 Task: Search one way flight ticket for 1 adult, 5 children, 2 infants in seat and 1 infant on lap in first from Tri-cities: Tri-cities Airport to Greensboro: Piedmont Triad International Airport on 5-1-2023. Choice of flights is Emirates. Number of bags: 1 checked bag. Price is upto 97000. Outbound departure time preference is 0:00.
Action: Mouse moved to (189, 278)
Screenshot: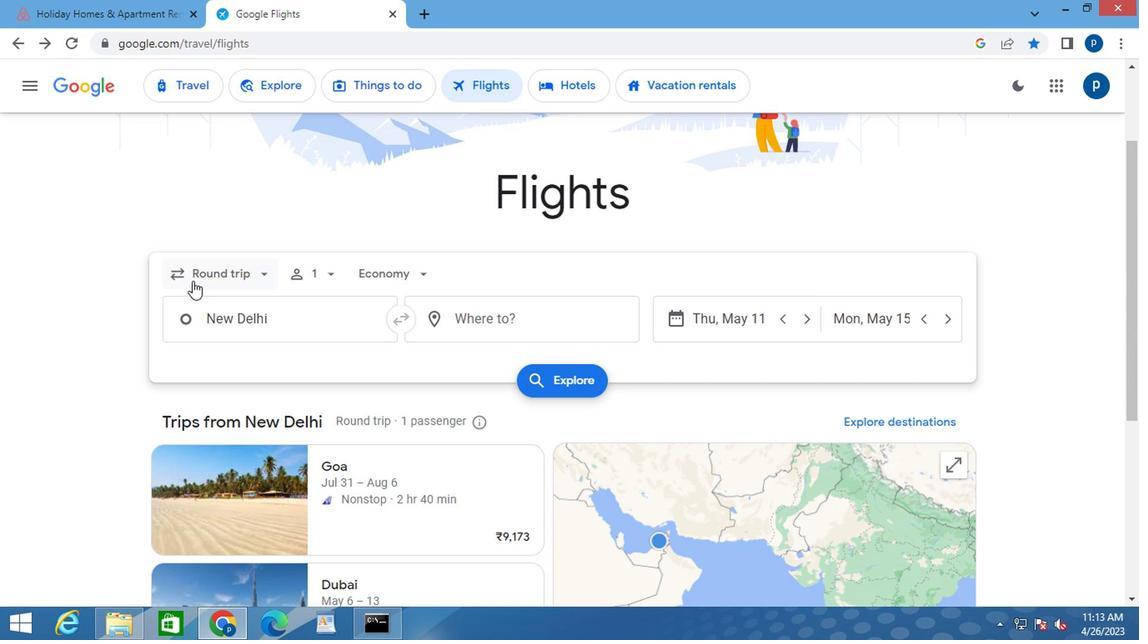 
Action: Mouse pressed left at (189, 278)
Screenshot: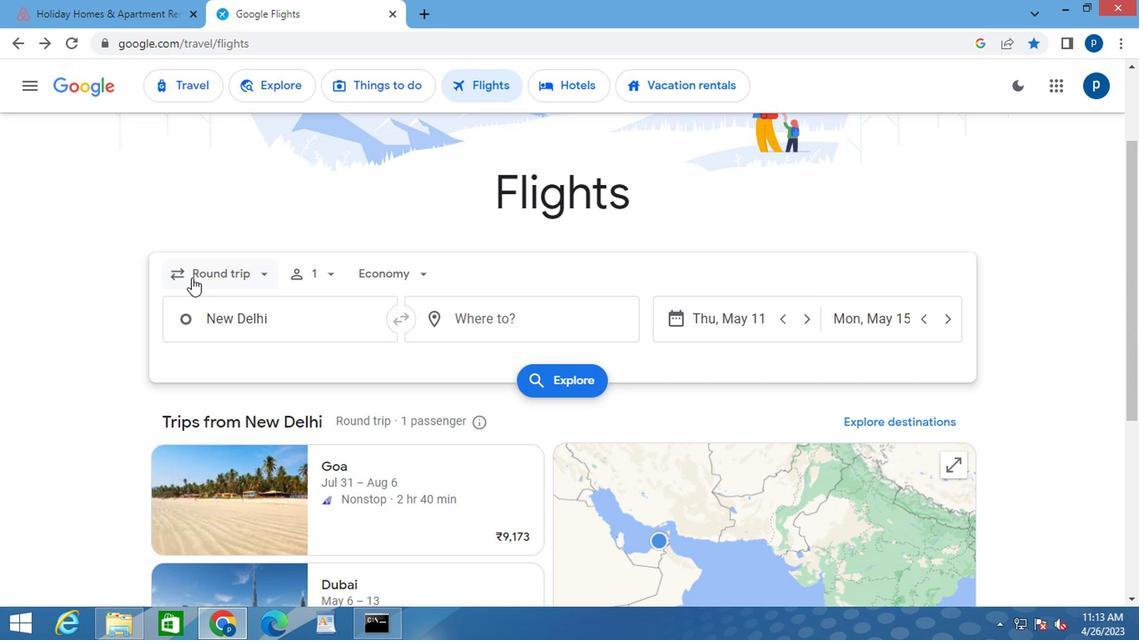 
Action: Mouse moved to (236, 345)
Screenshot: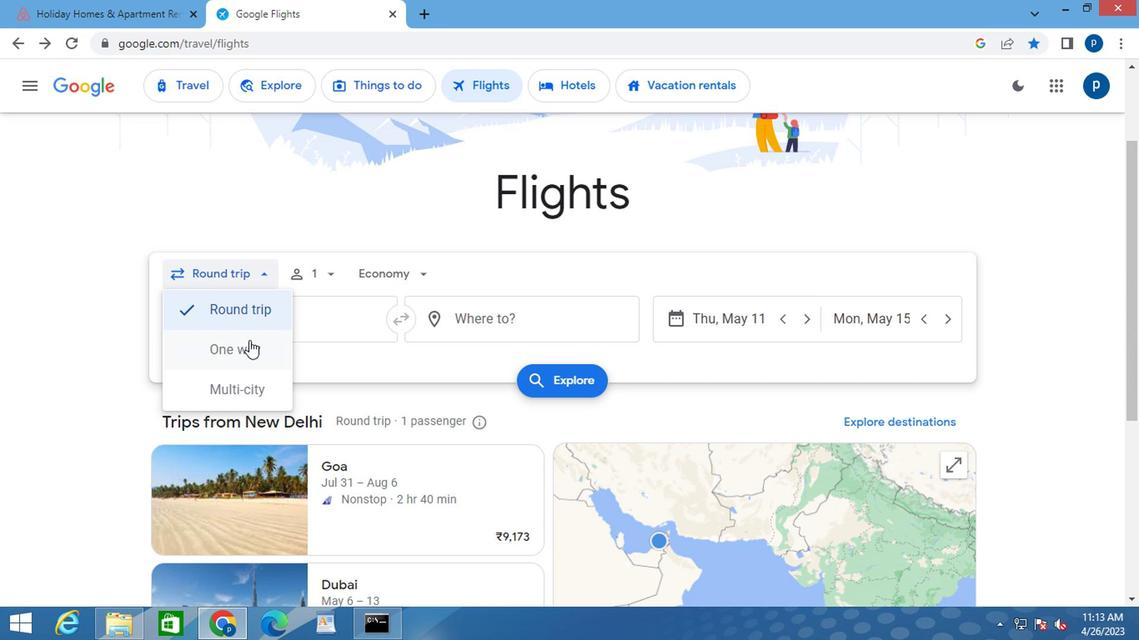 
Action: Mouse pressed left at (236, 345)
Screenshot: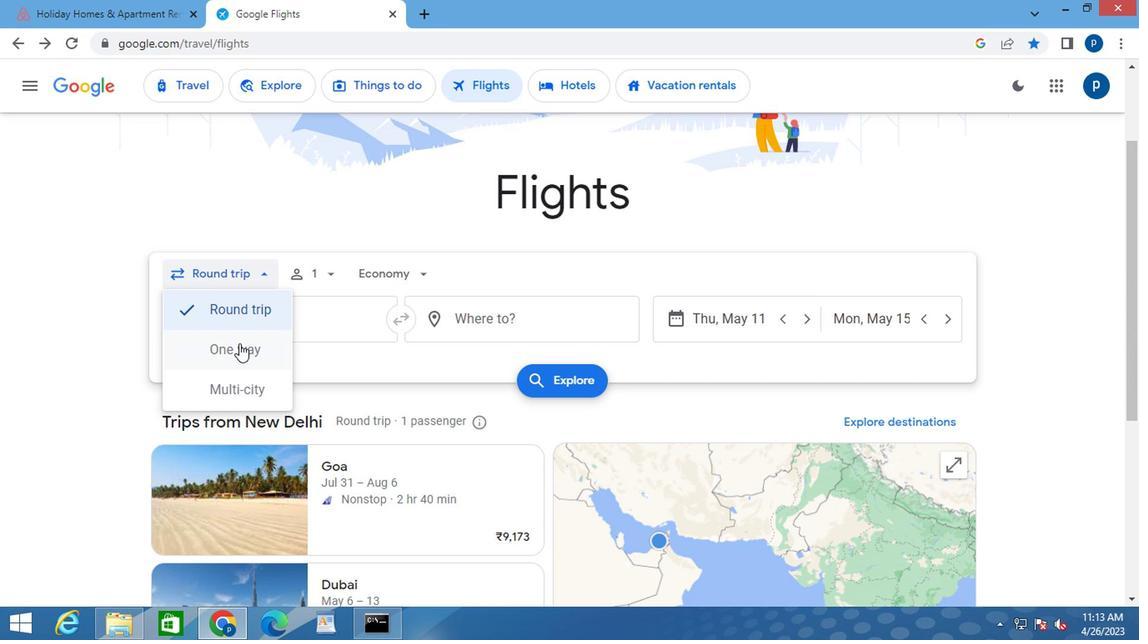 
Action: Mouse moved to (318, 274)
Screenshot: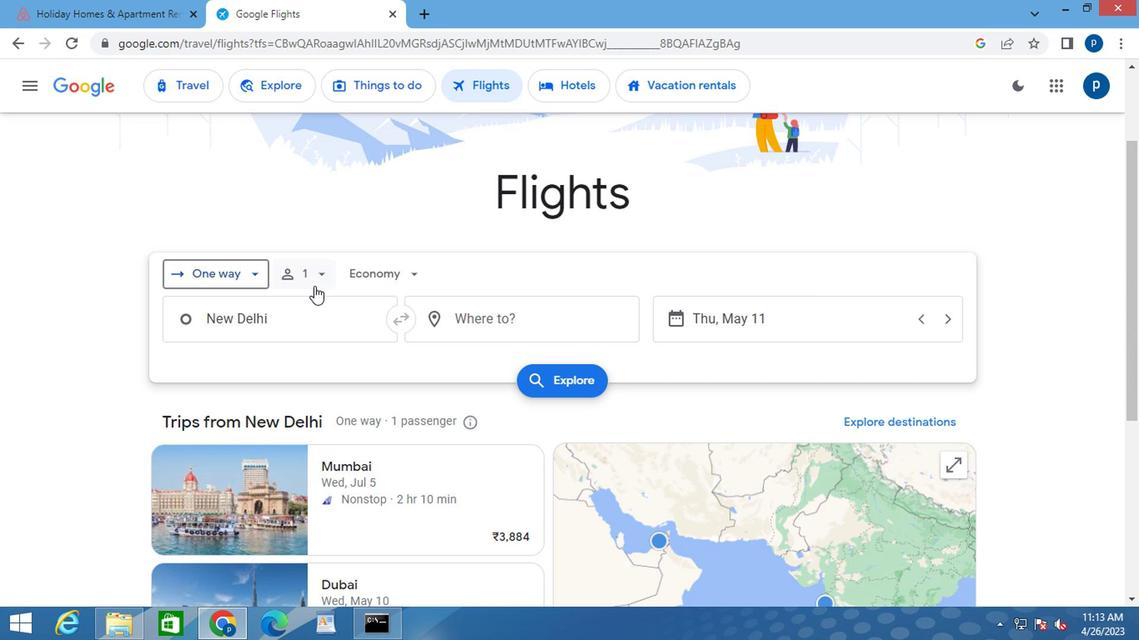 
Action: Mouse pressed left at (318, 274)
Screenshot: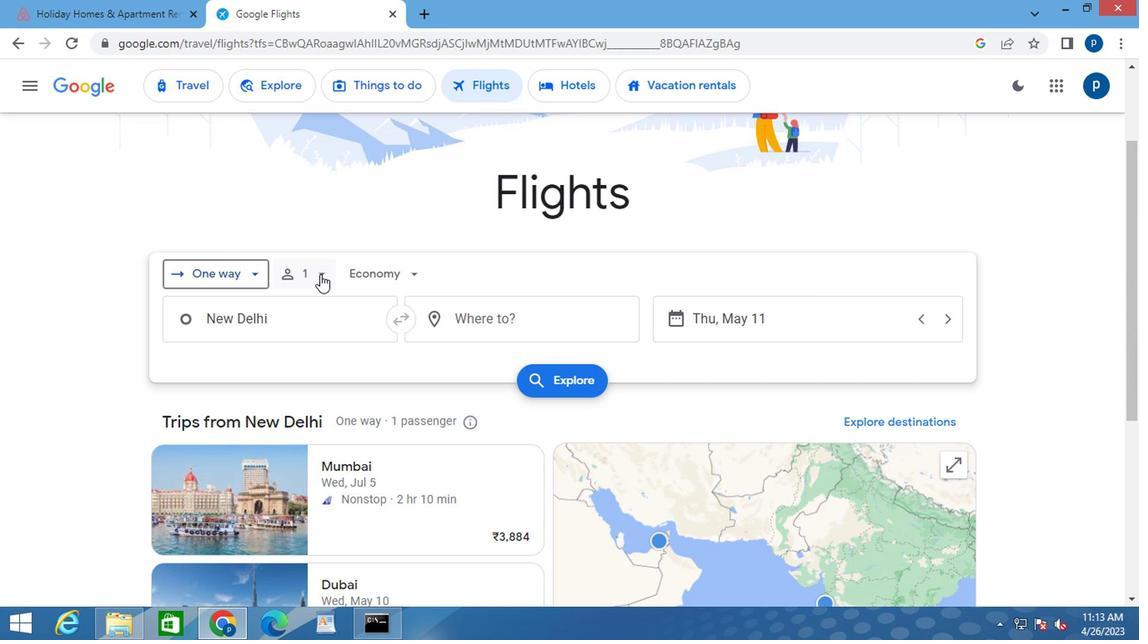 
Action: Mouse moved to (445, 356)
Screenshot: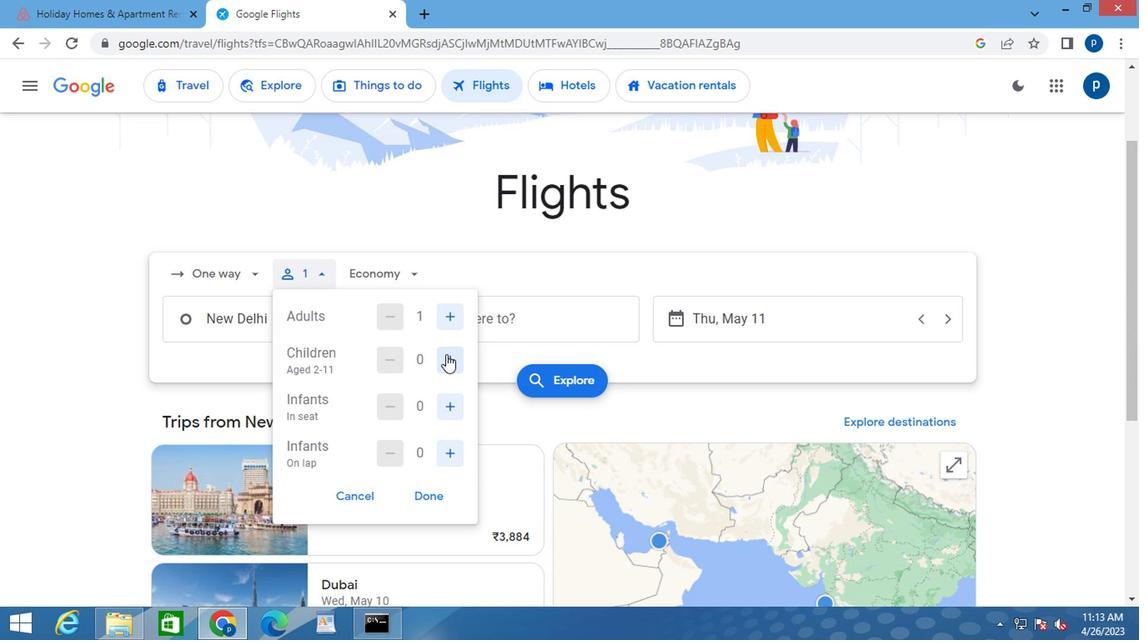 
Action: Mouse pressed left at (445, 356)
Screenshot: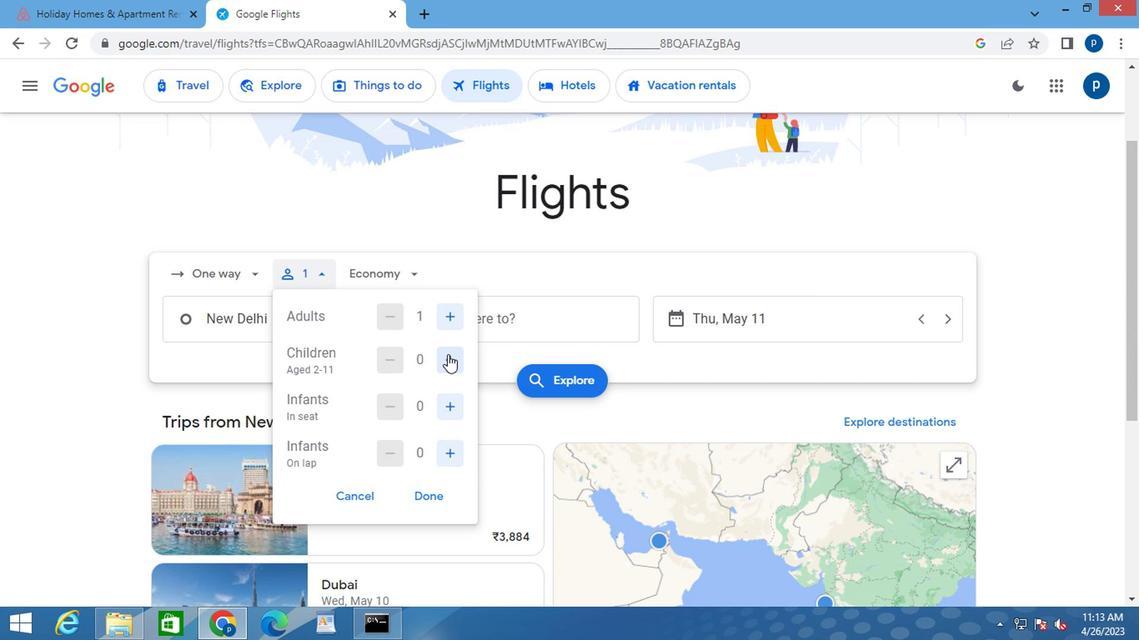 
Action: Mouse pressed left at (445, 356)
Screenshot: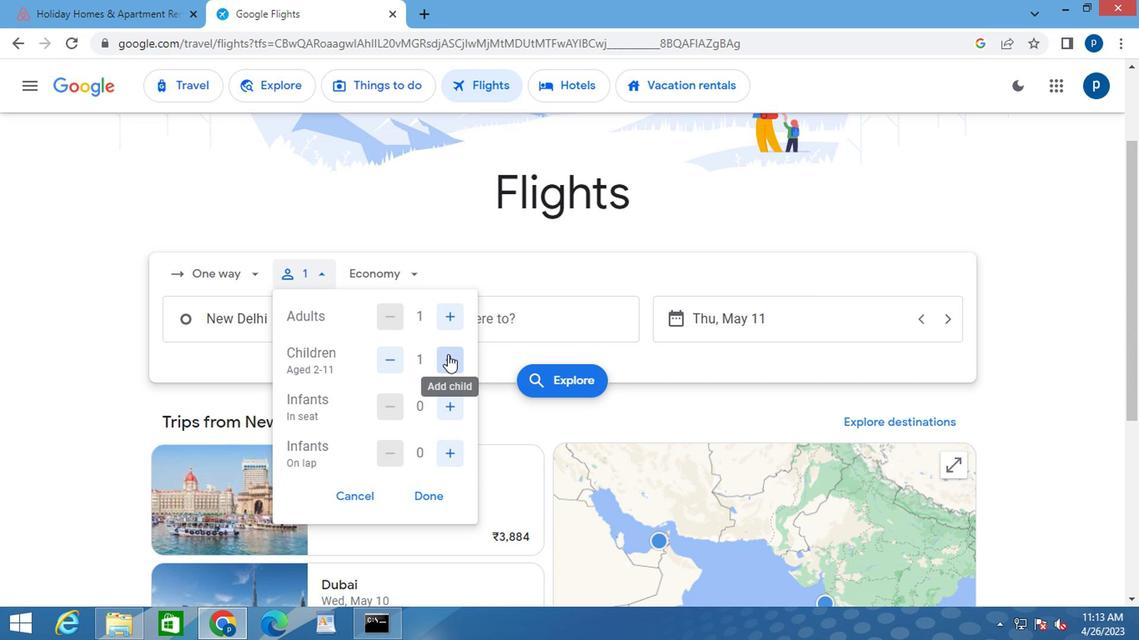 
Action: Mouse pressed left at (445, 356)
Screenshot: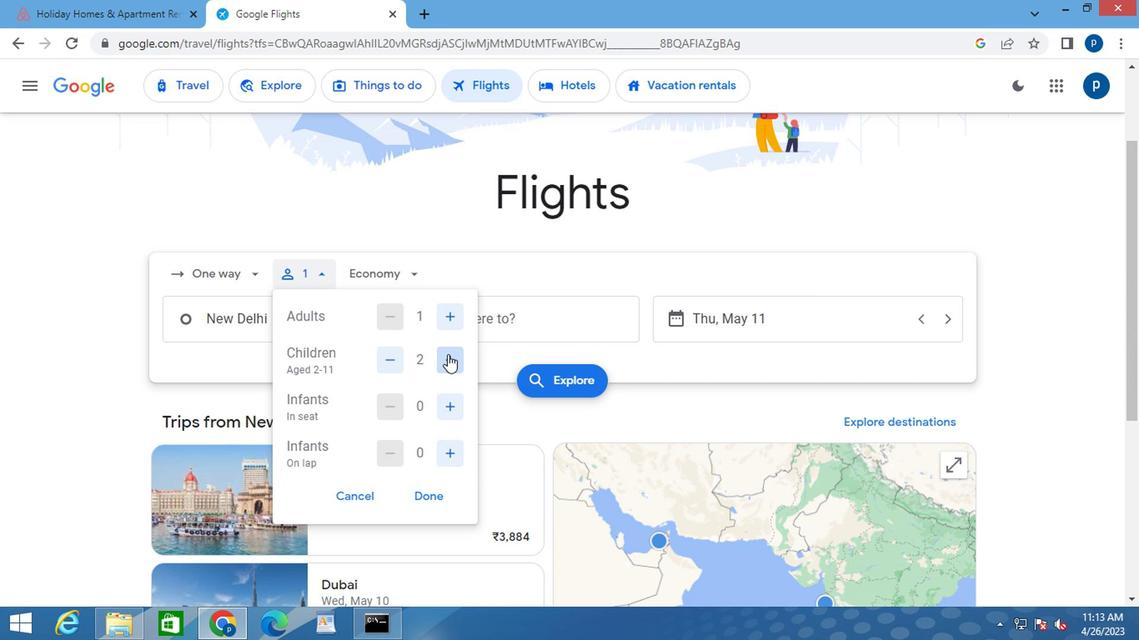 
Action: Mouse pressed left at (445, 356)
Screenshot: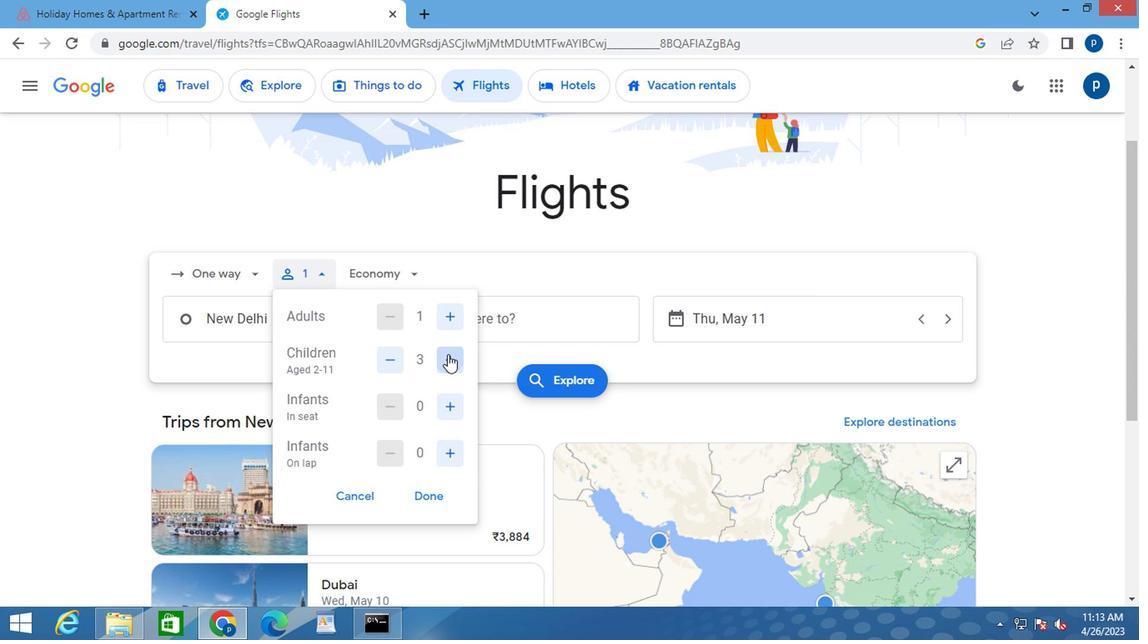 
Action: Mouse pressed left at (445, 356)
Screenshot: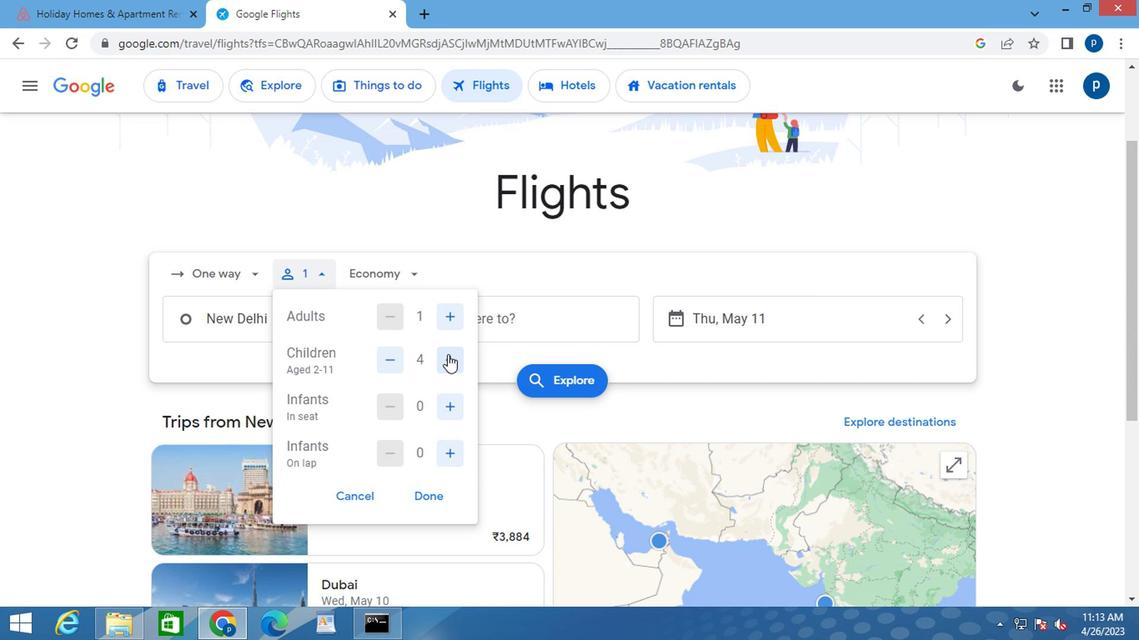 
Action: Mouse moved to (446, 402)
Screenshot: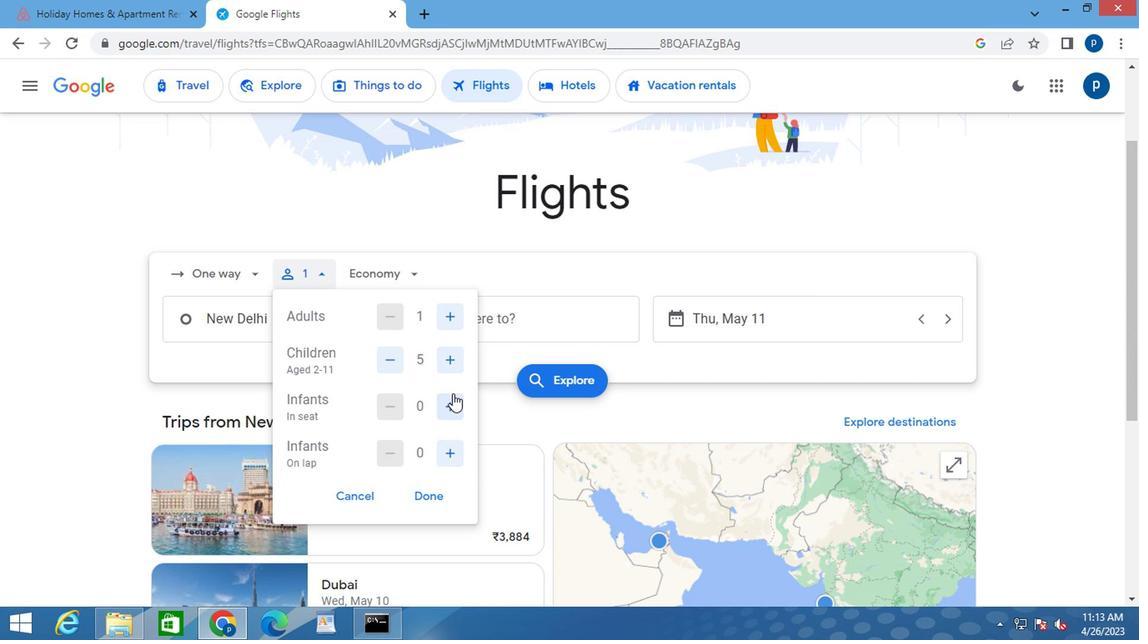 
Action: Mouse pressed left at (446, 402)
Screenshot: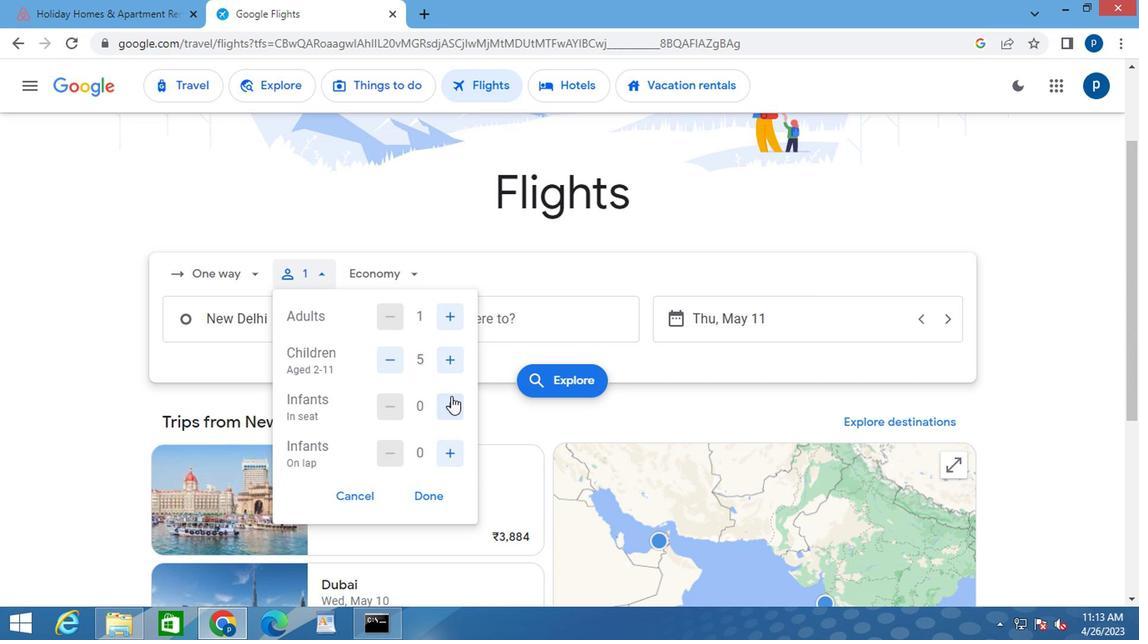 
Action: Mouse pressed left at (446, 402)
Screenshot: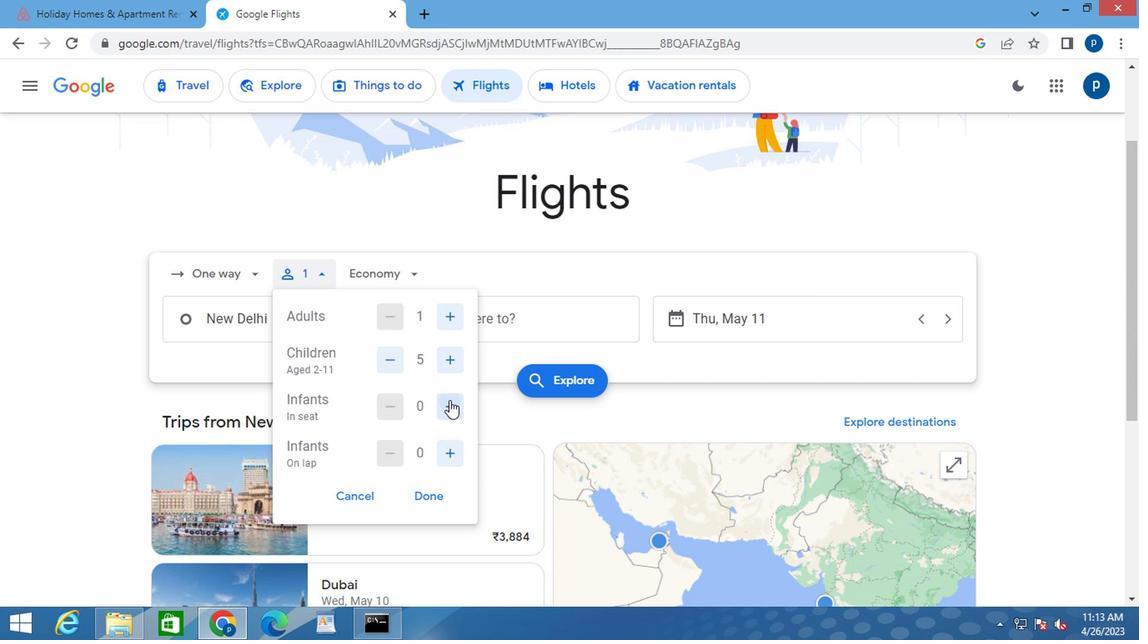 
Action: Mouse moved to (439, 456)
Screenshot: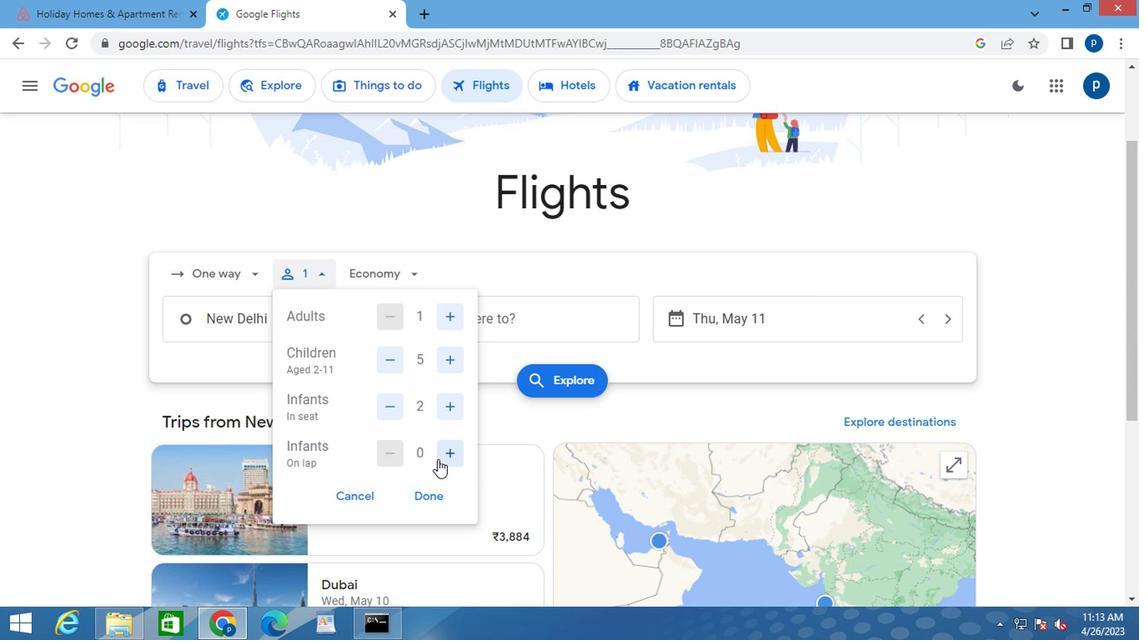 
Action: Mouse pressed left at (439, 456)
Screenshot: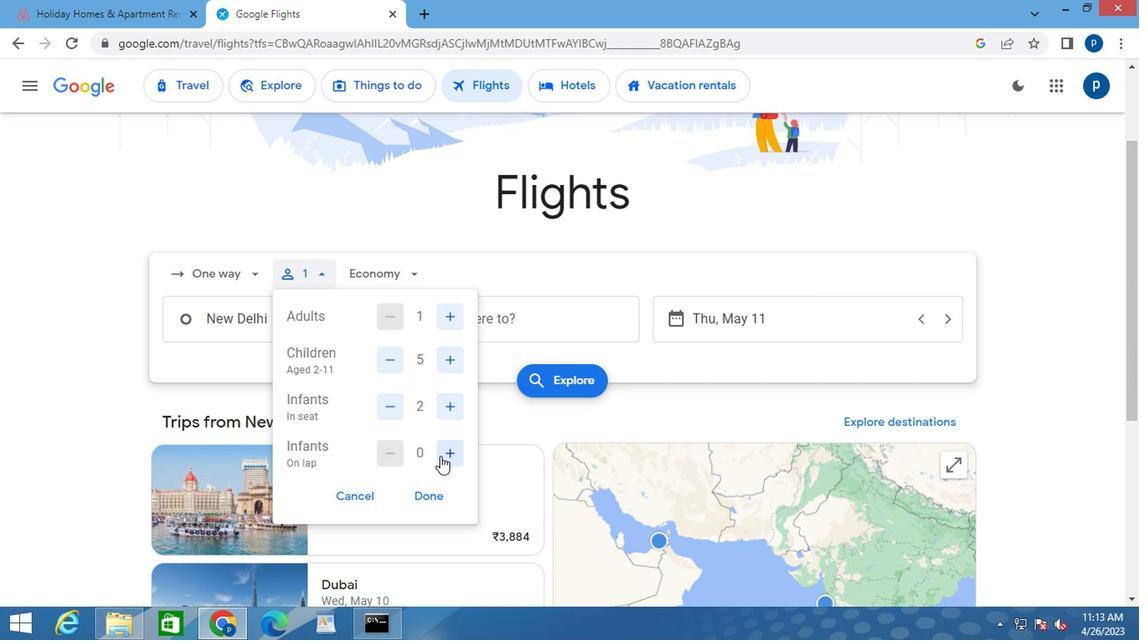 
Action: Mouse moved to (394, 400)
Screenshot: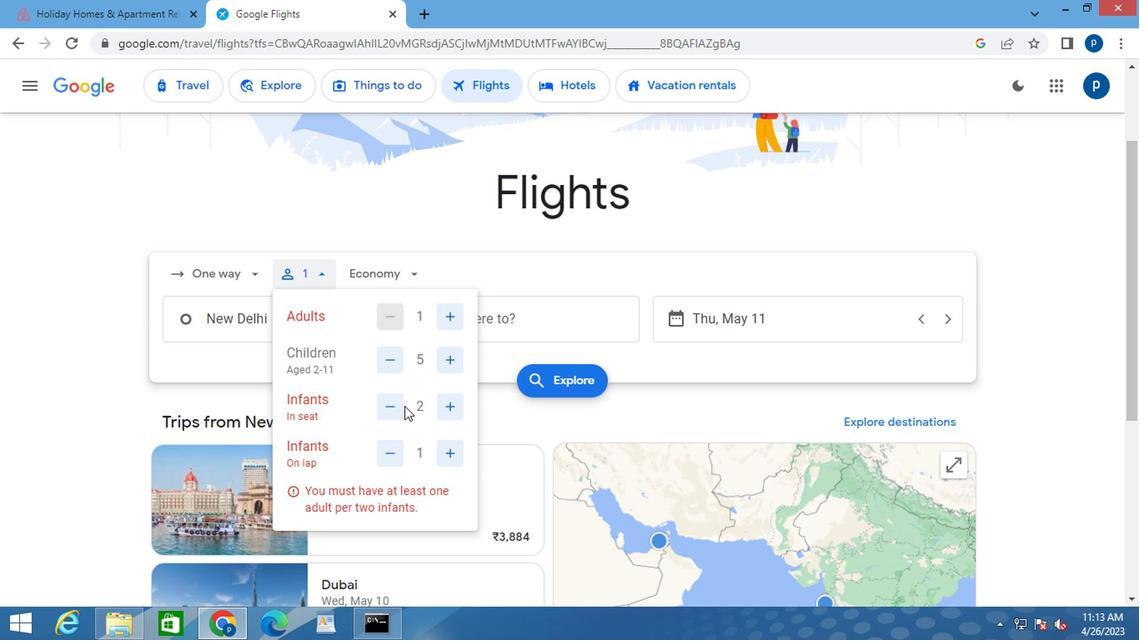 
Action: Mouse pressed left at (394, 400)
Screenshot: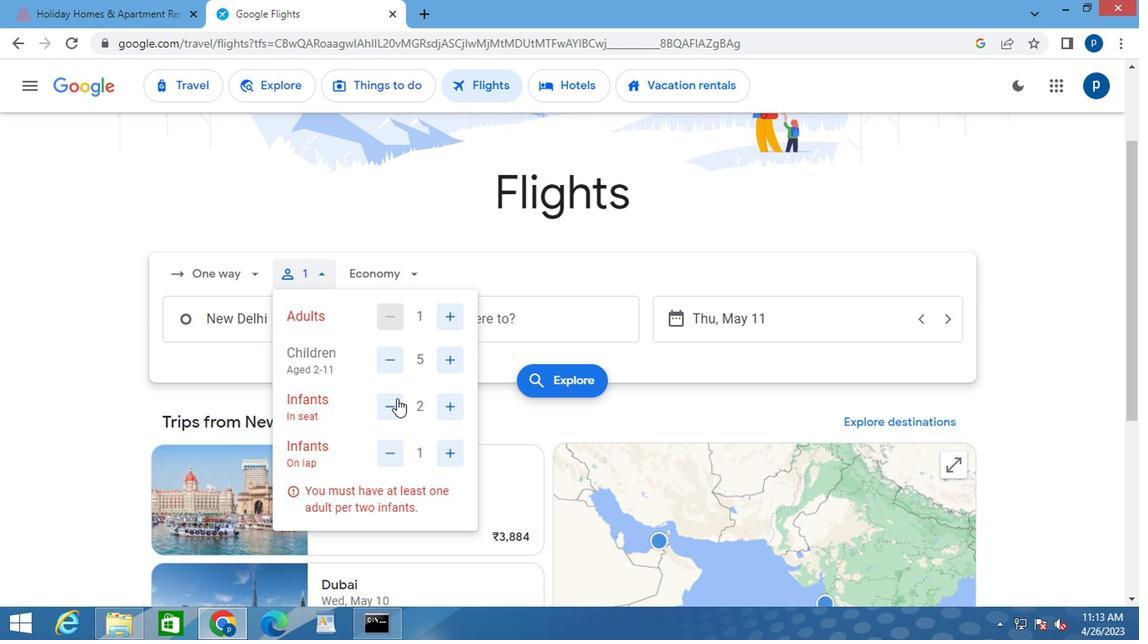
Action: Mouse moved to (423, 490)
Screenshot: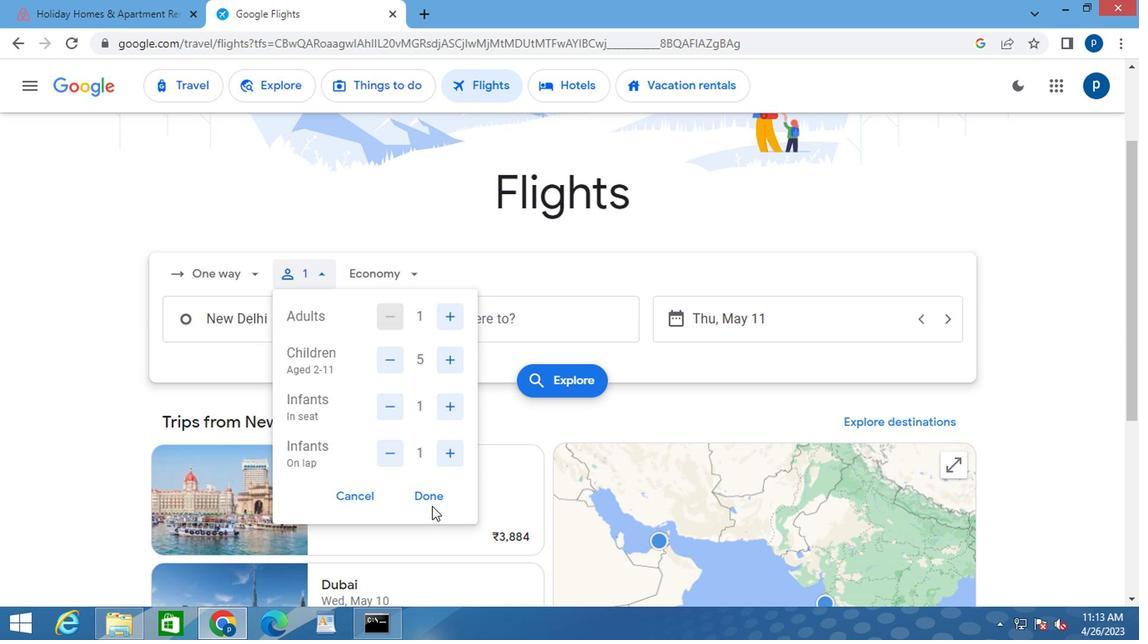 
Action: Mouse pressed left at (423, 490)
Screenshot: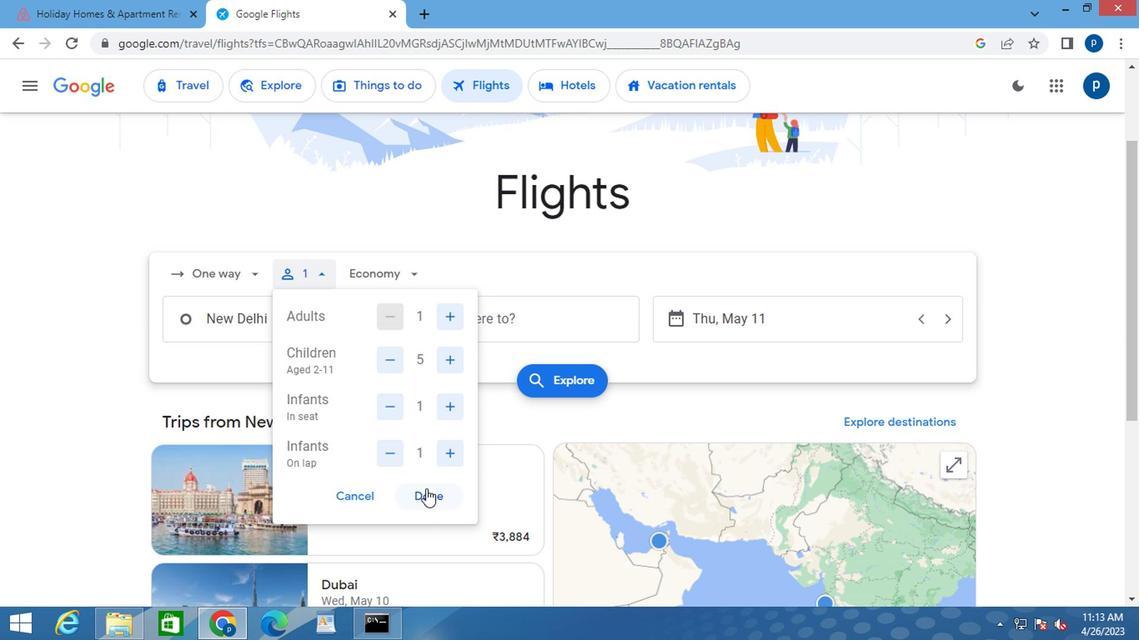 
Action: Mouse moved to (386, 278)
Screenshot: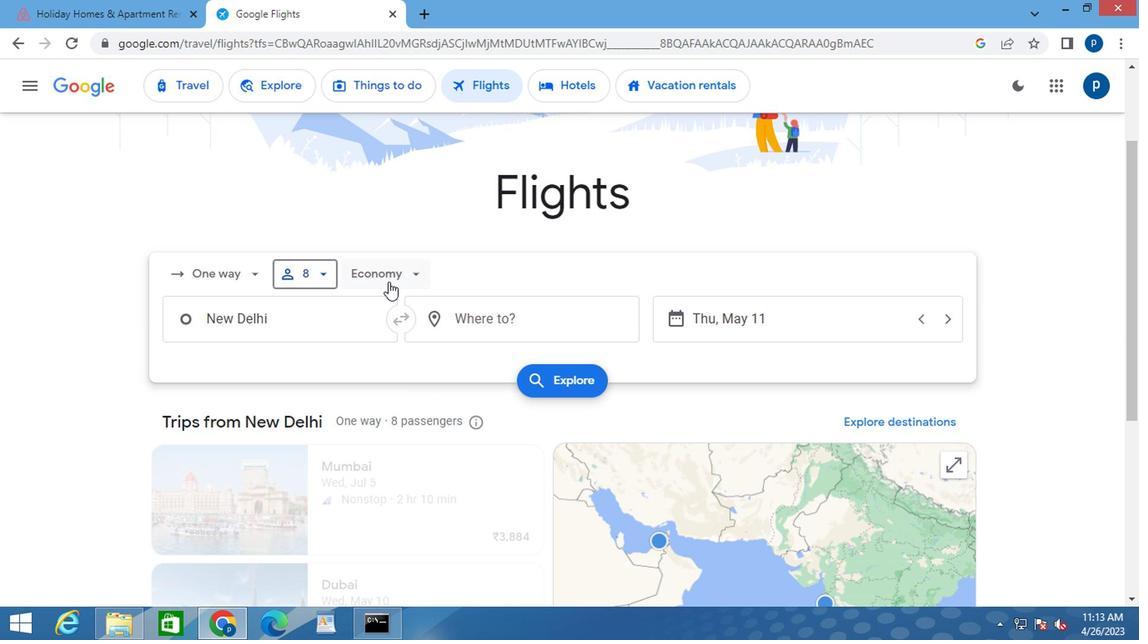 
Action: Mouse pressed left at (386, 278)
Screenshot: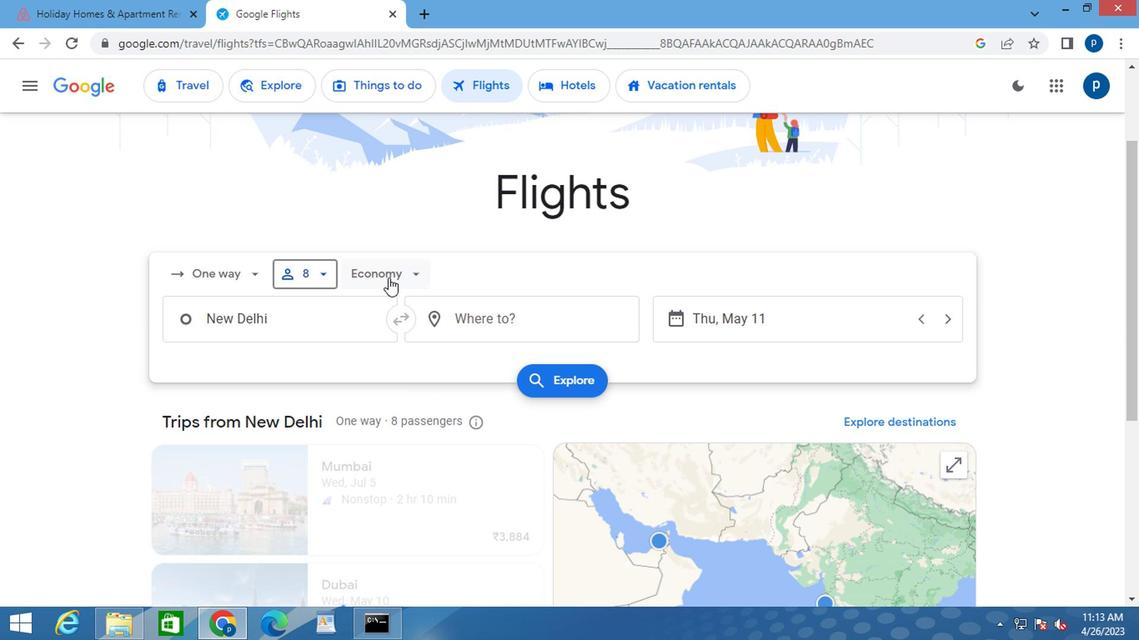 
Action: Mouse moved to (398, 424)
Screenshot: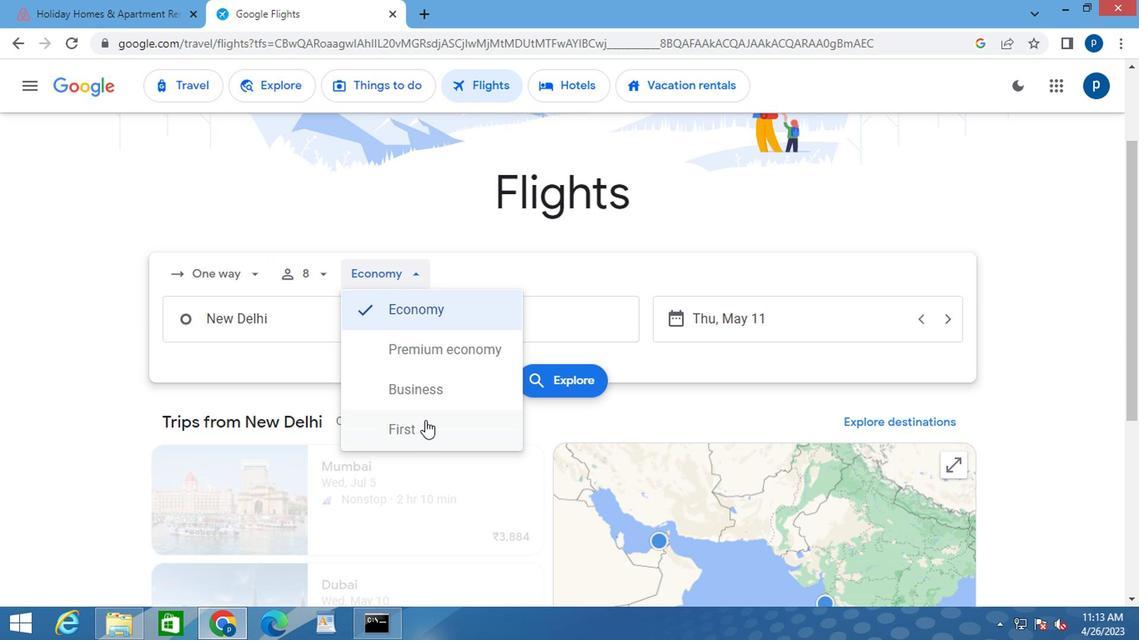 
Action: Mouse pressed left at (398, 424)
Screenshot: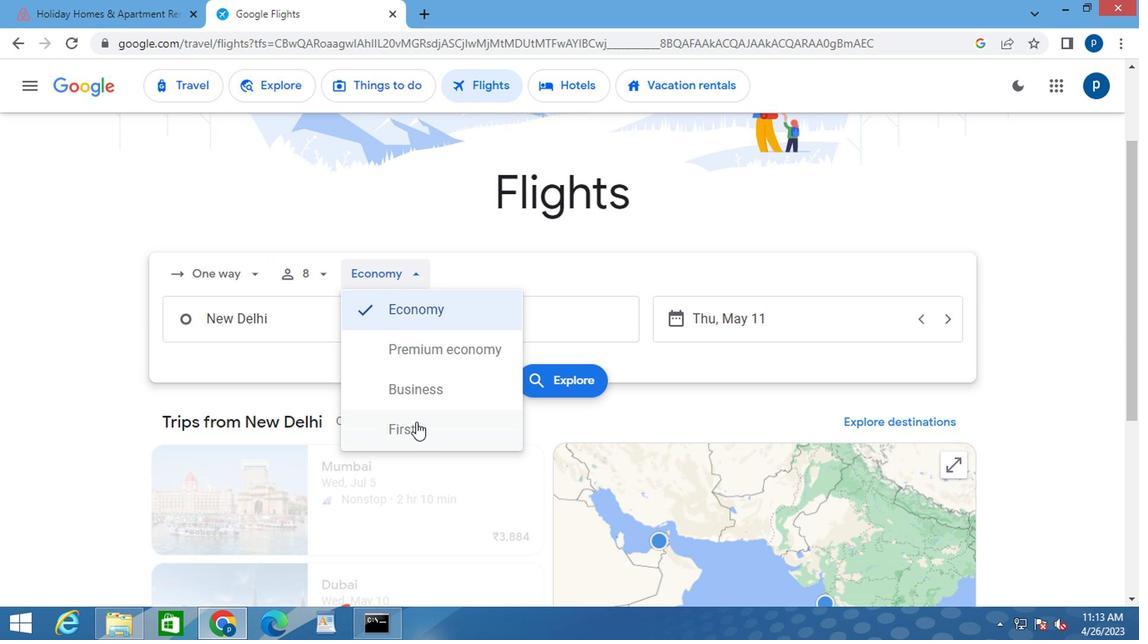 
Action: Mouse moved to (300, 312)
Screenshot: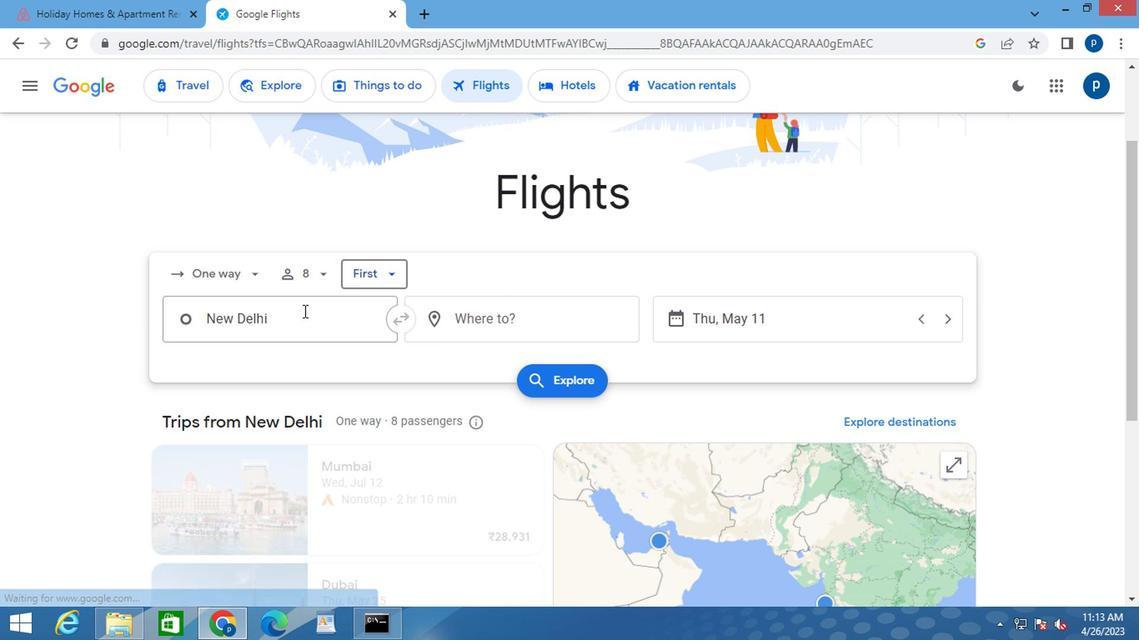 
Action: Mouse pressed left at (300, 312)
Screenshot: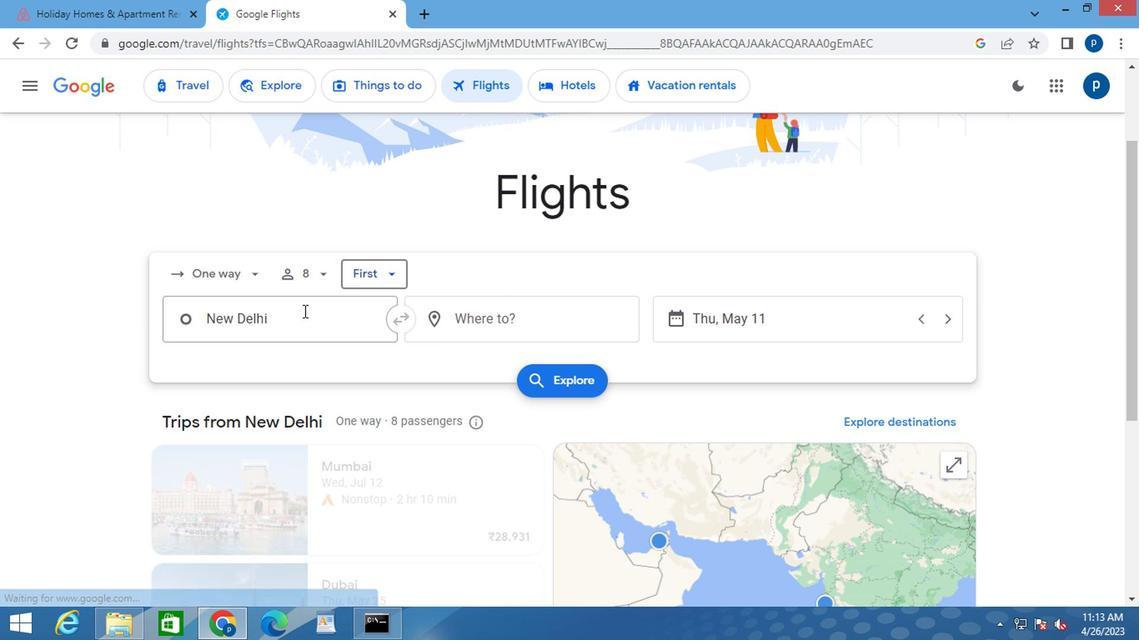 
Action: Mouse pressed left at (300, 312)
Screenshot: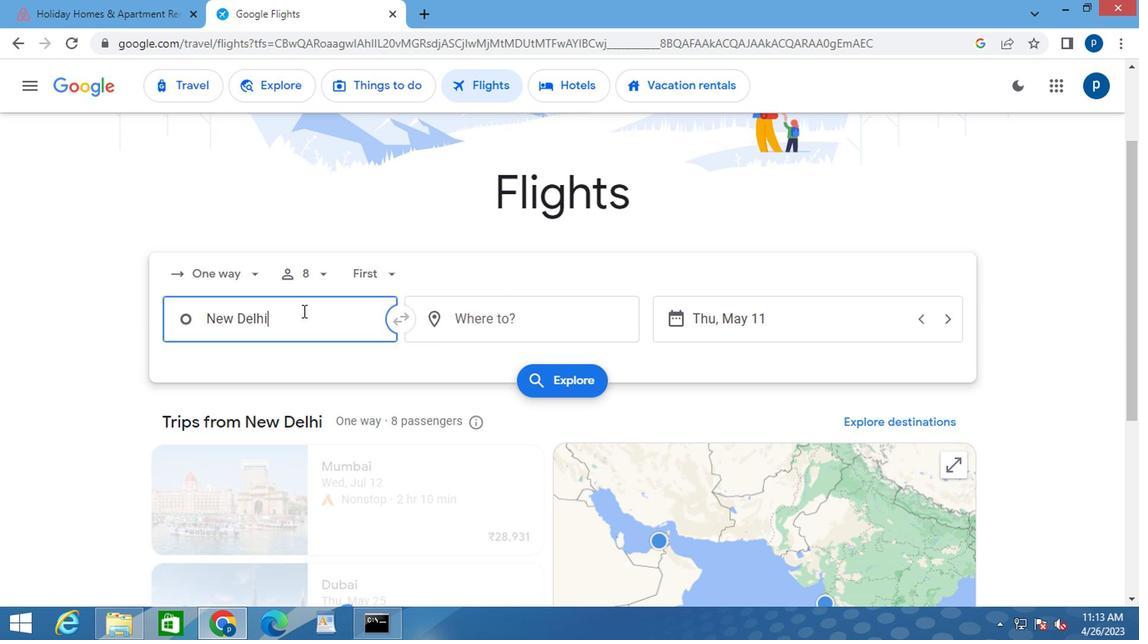 
Action: Key pressed t<Key.caps_lock>ri
Screenshot: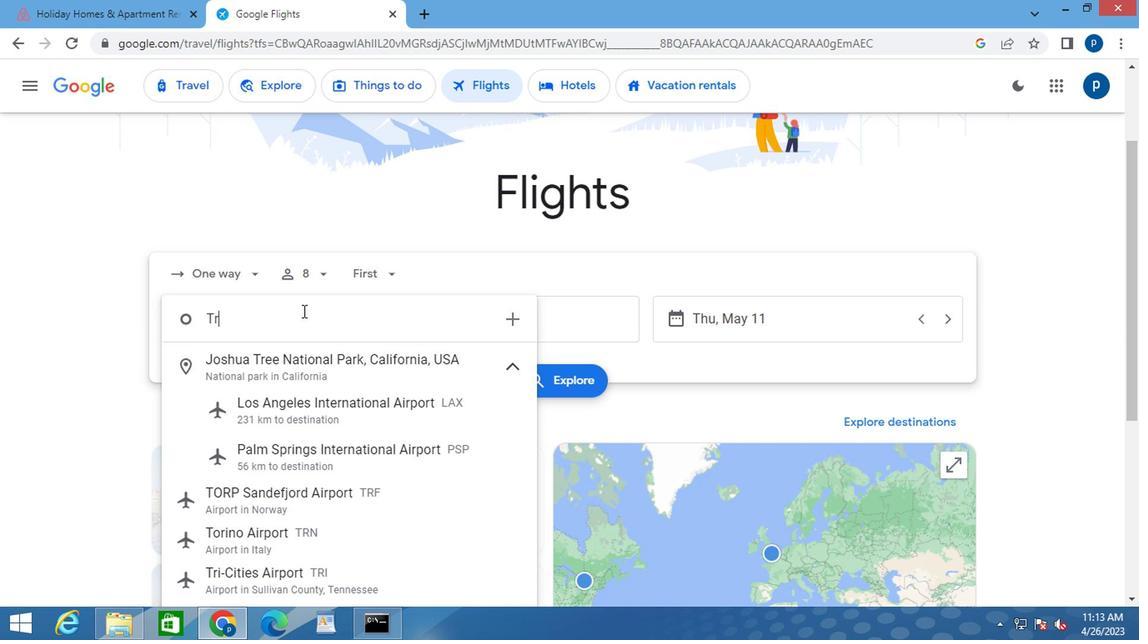 
Action: Mouse moved to (252, 372)
Screenshot: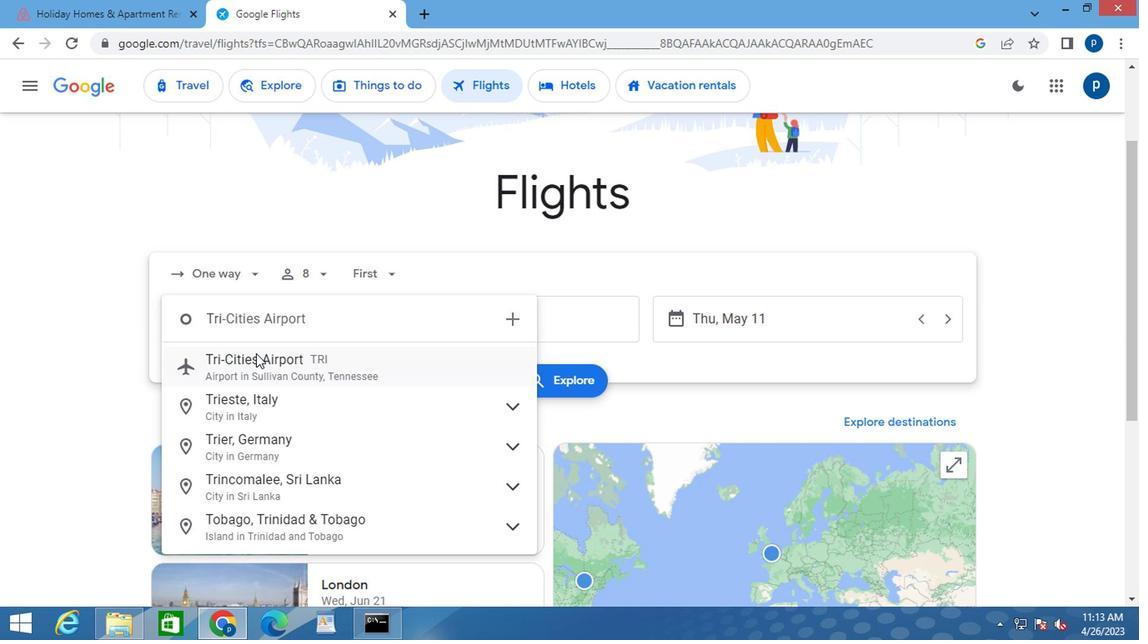 
Action: Mouse pressed left at (252, 372)
Screenshot: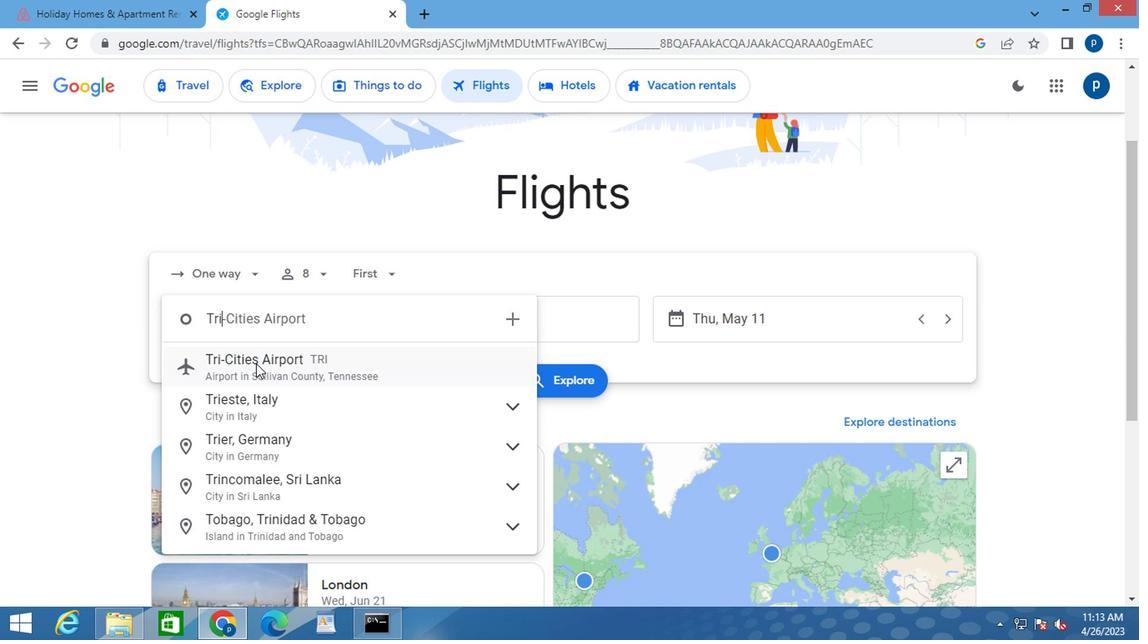 
Action: Mouse moved to (483, 319)
Screenshot: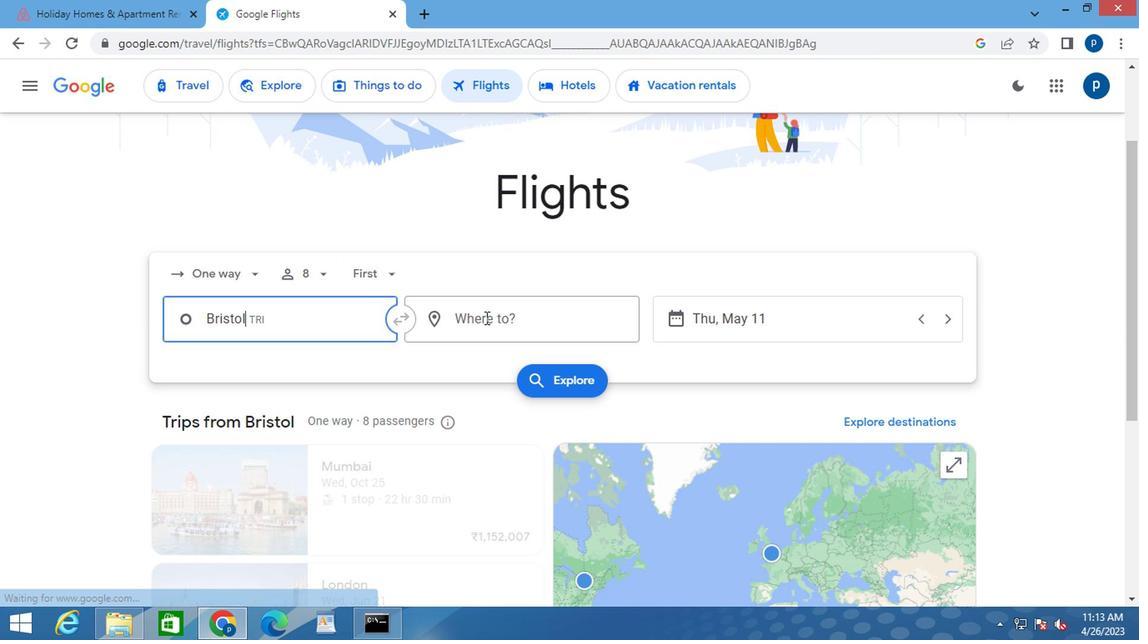 
Action: Mouse pressed left at (483, 319)
Screenshot: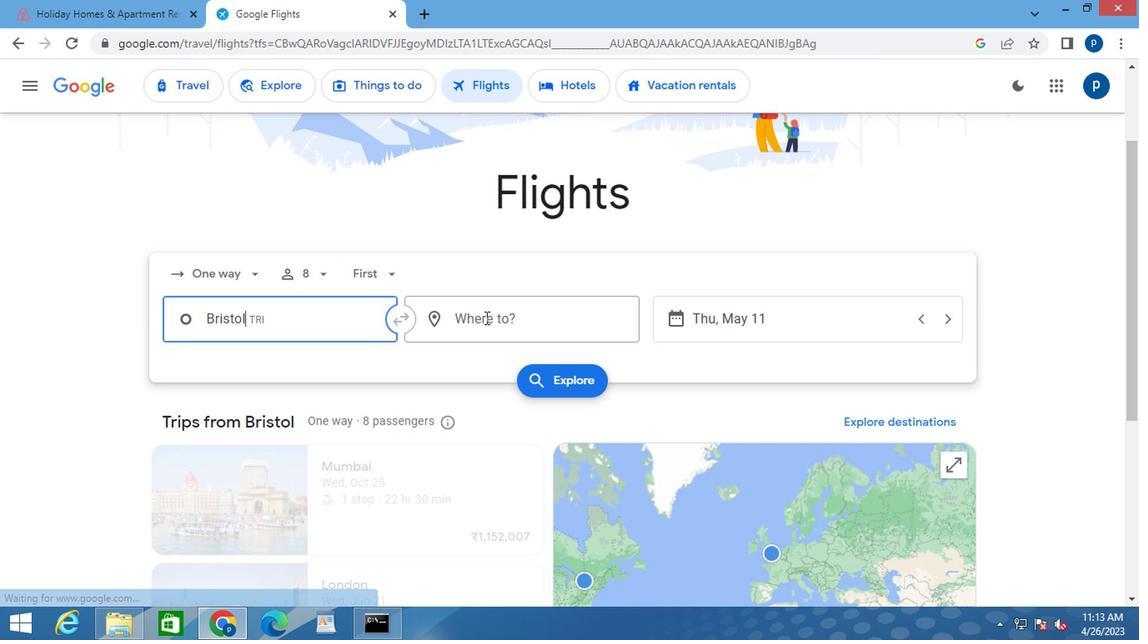 
Action: Key pressed <Key.caps_lock>p<Key.caps_lock>ied
Screenshot: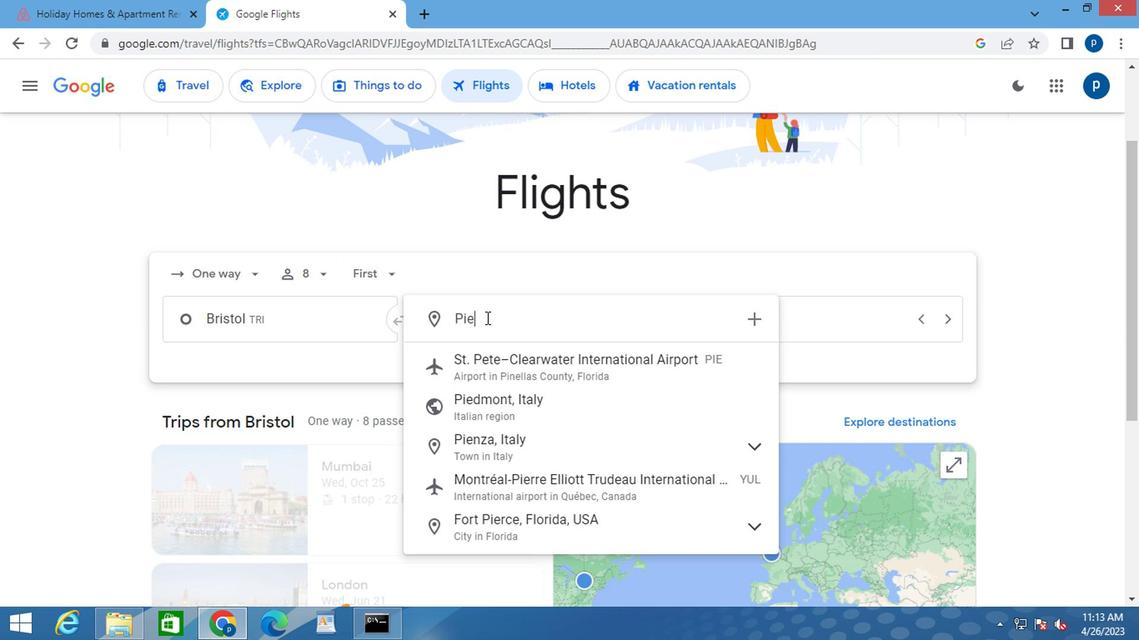 
Action: Mouse moved to (503, 480)
Screenshot: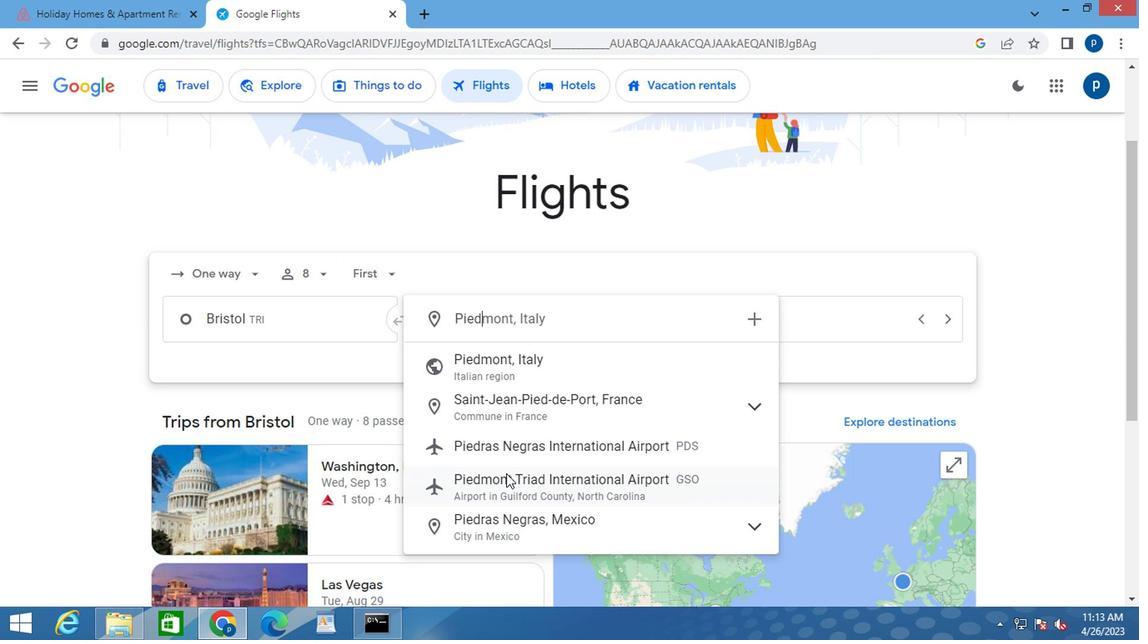 
Action: Mouse pressed left at (503, 480)
Screenshot: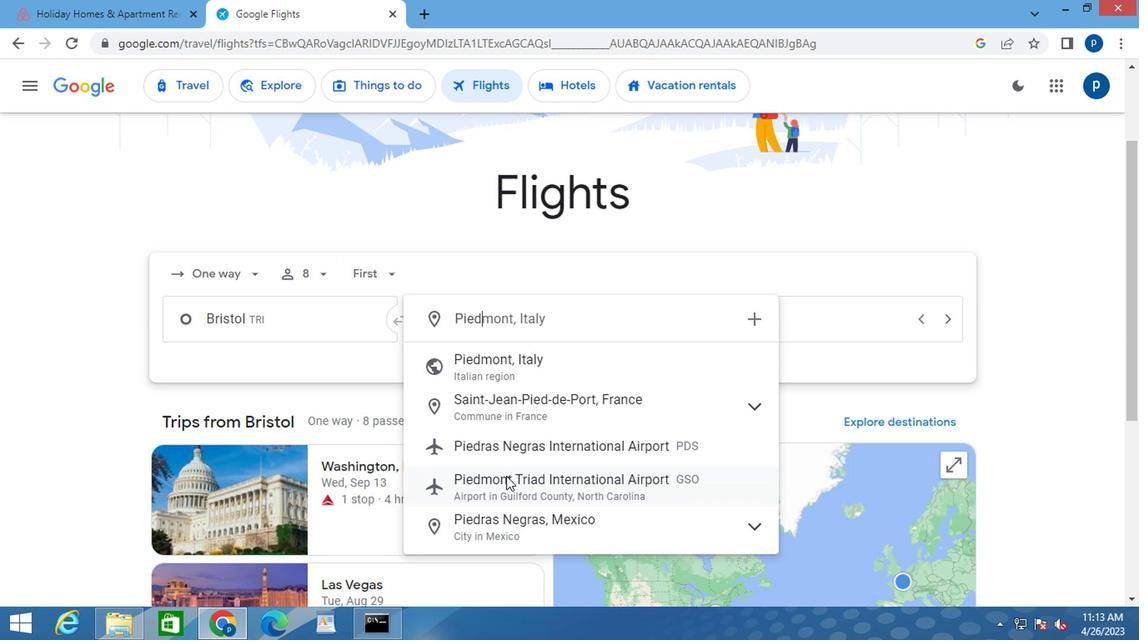 
Action: Mouse moved to (671, 321)
Screenshot: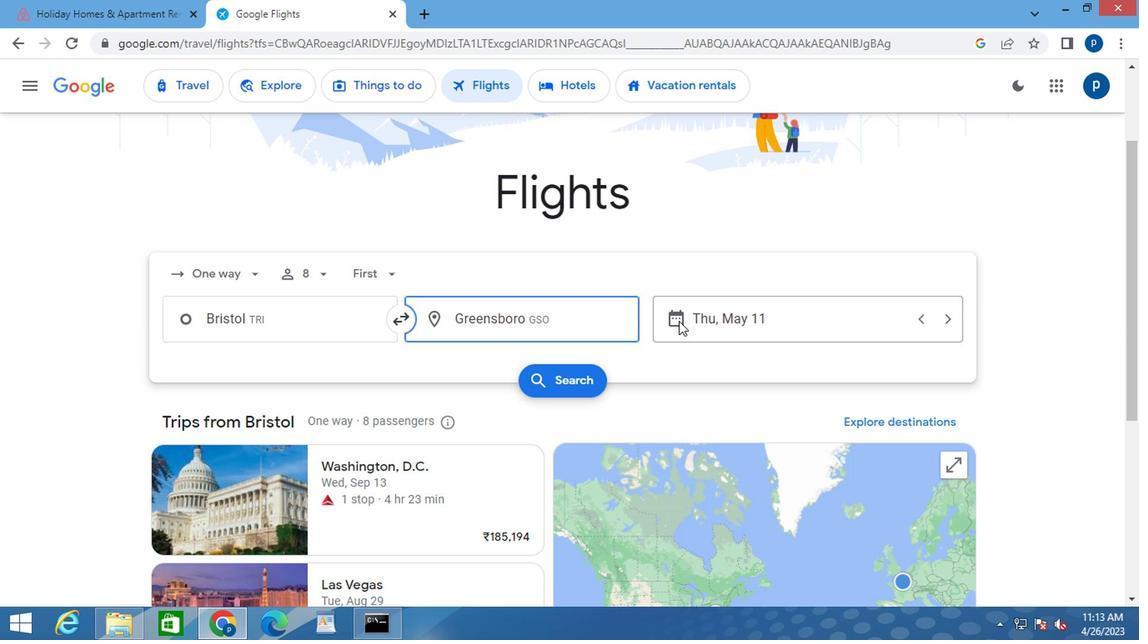 
Action: Mouse pressed left at (671, 321)
Screenshot: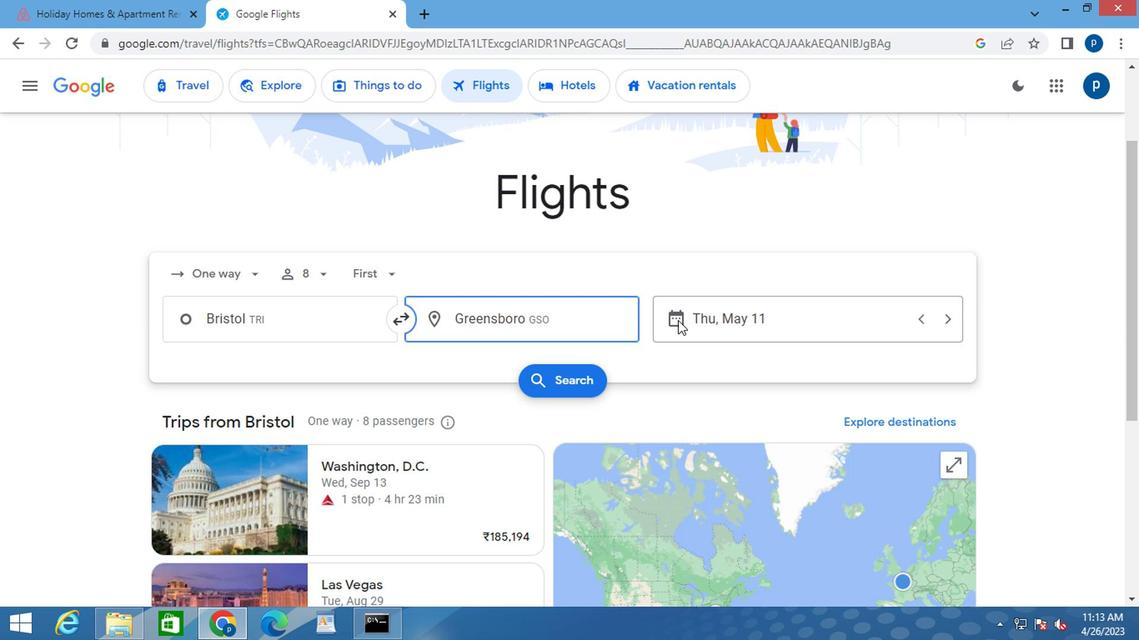 
Action: Mouse moved to (723, 309)
Screenshot: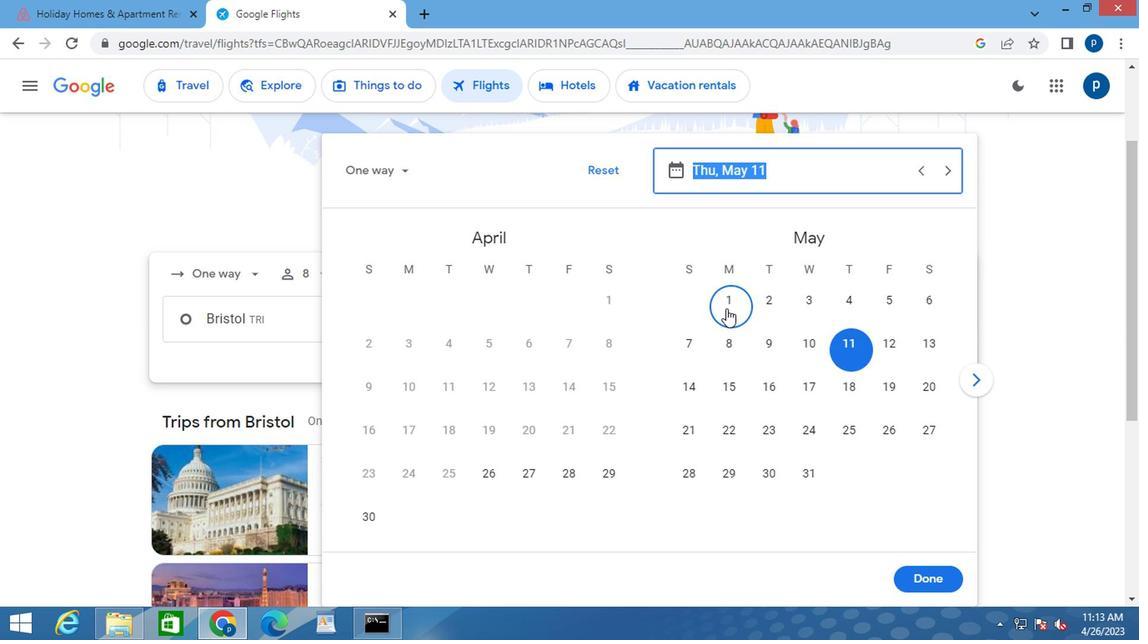 
Action: Mouse pressed left at (723, 309)
Screenshot: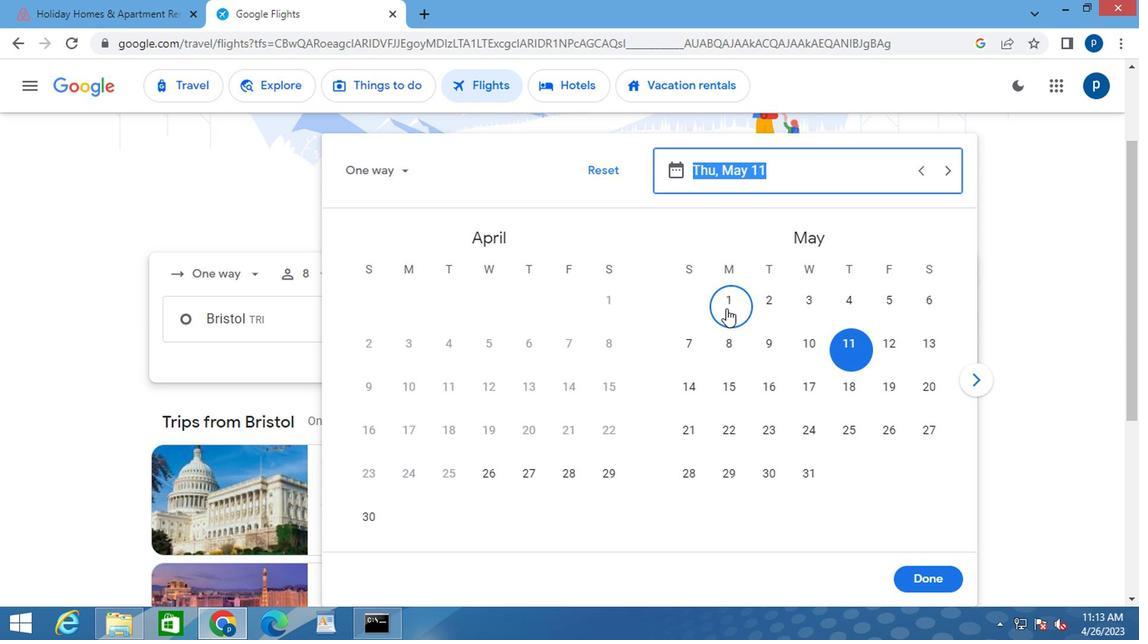 
Action: Mouse moved to (920, 579)
Screenshot: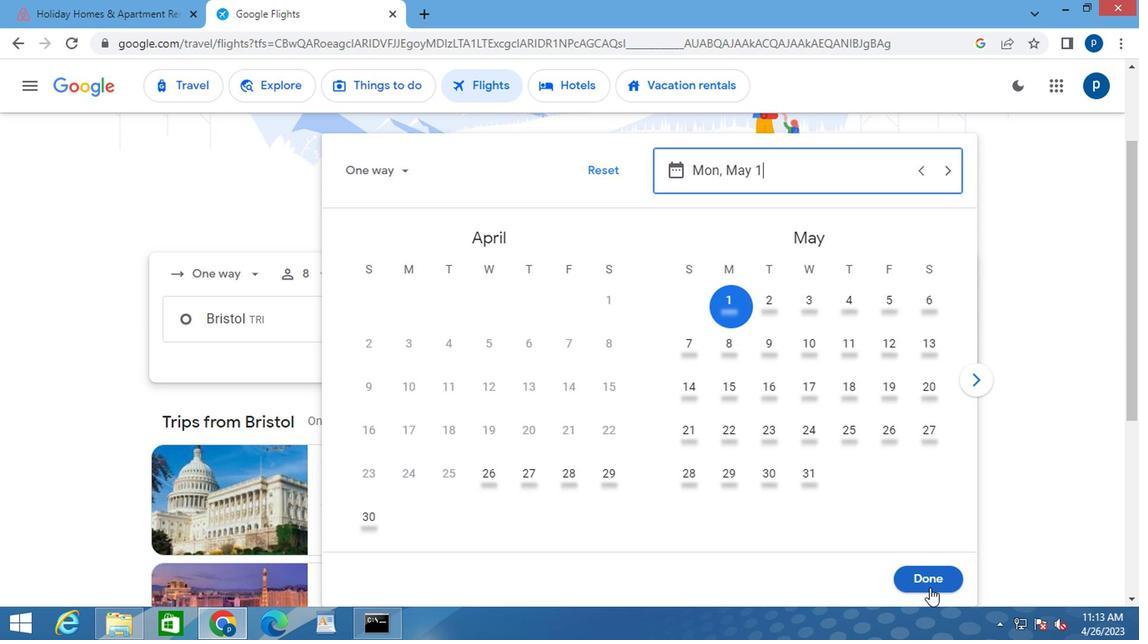 
Action: Mouse pressed left at (920, 579)
Screenshot: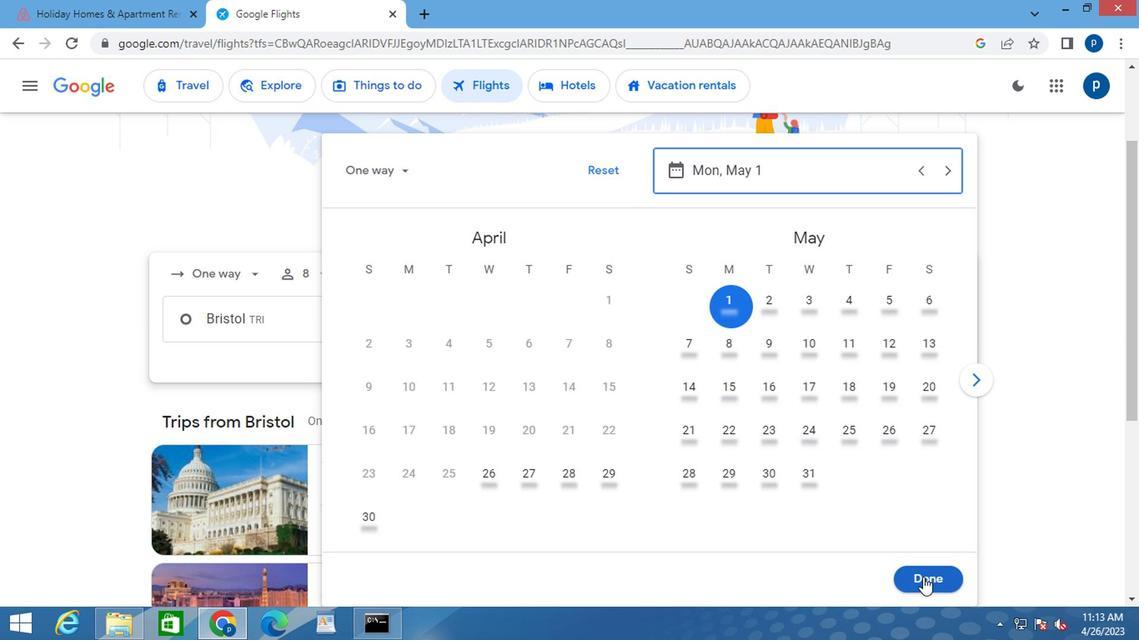 
Action: Mouse moved to (558, 388)
Screenshot: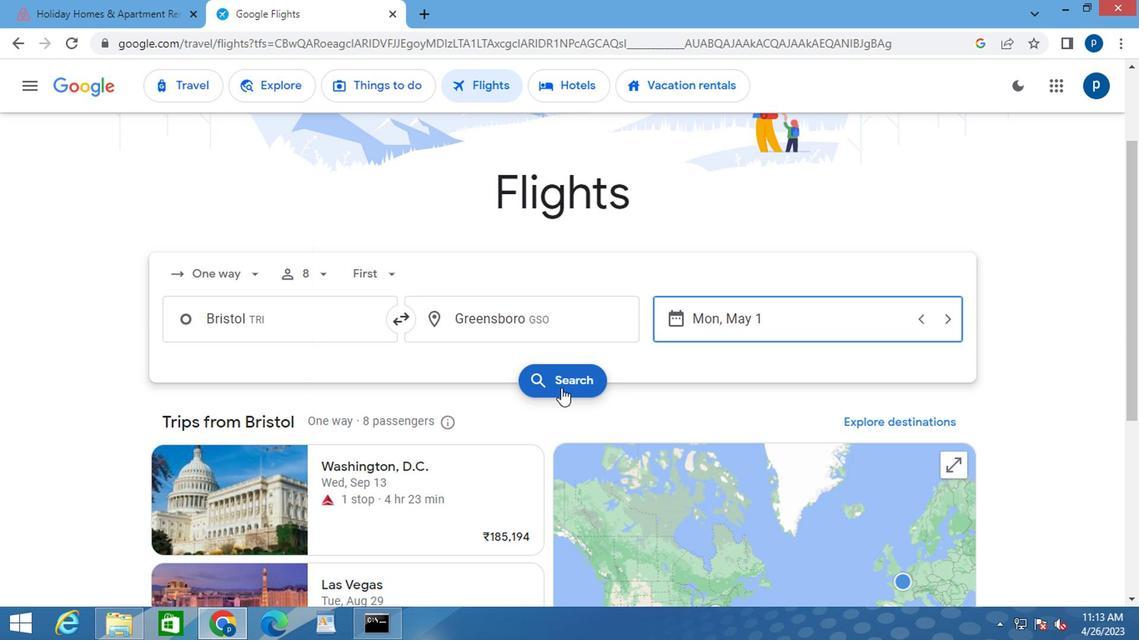 
Action: Mouse pressed left at (558, 388)
Screenshot: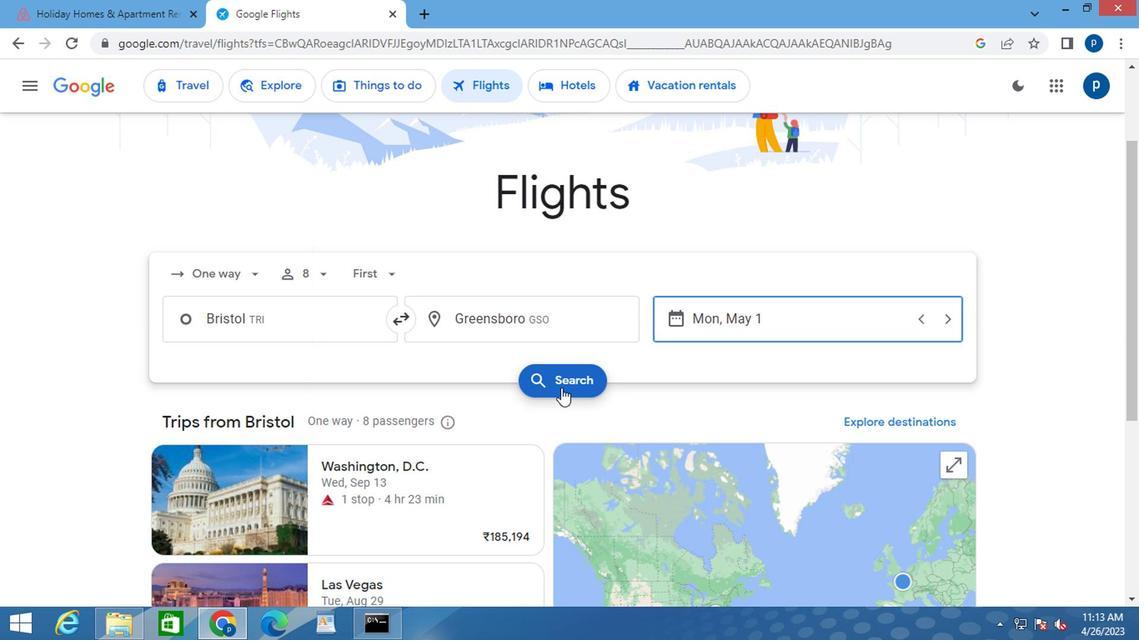 
Action: Mouse moved to (174, 241)
Screenshot: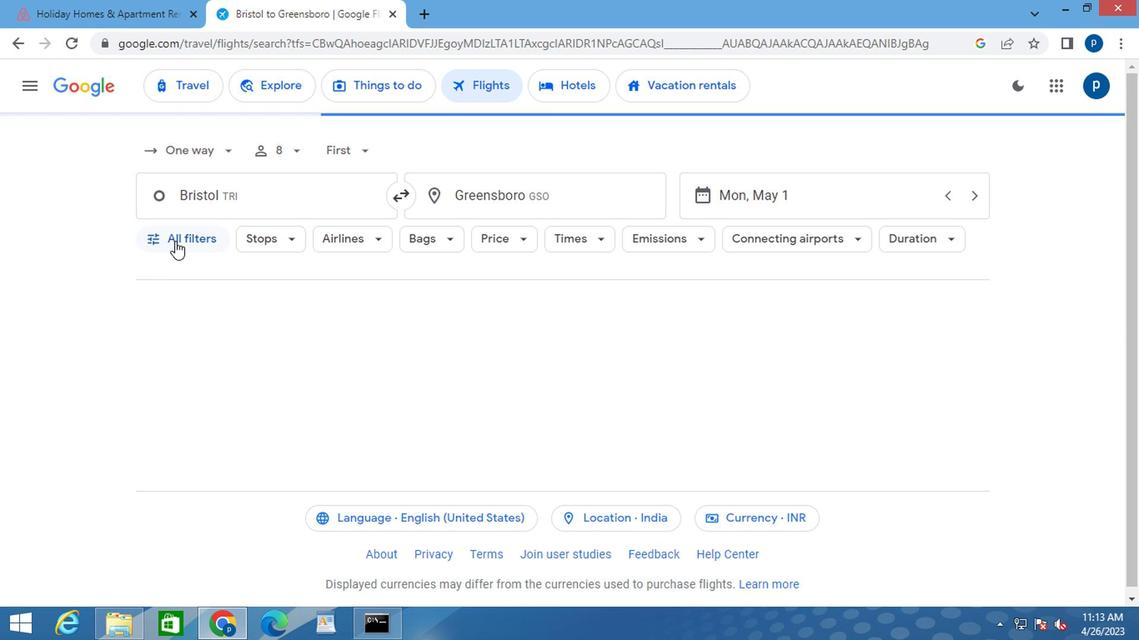 
Action: Mouse pressed left at (174, 241)
Screenshot: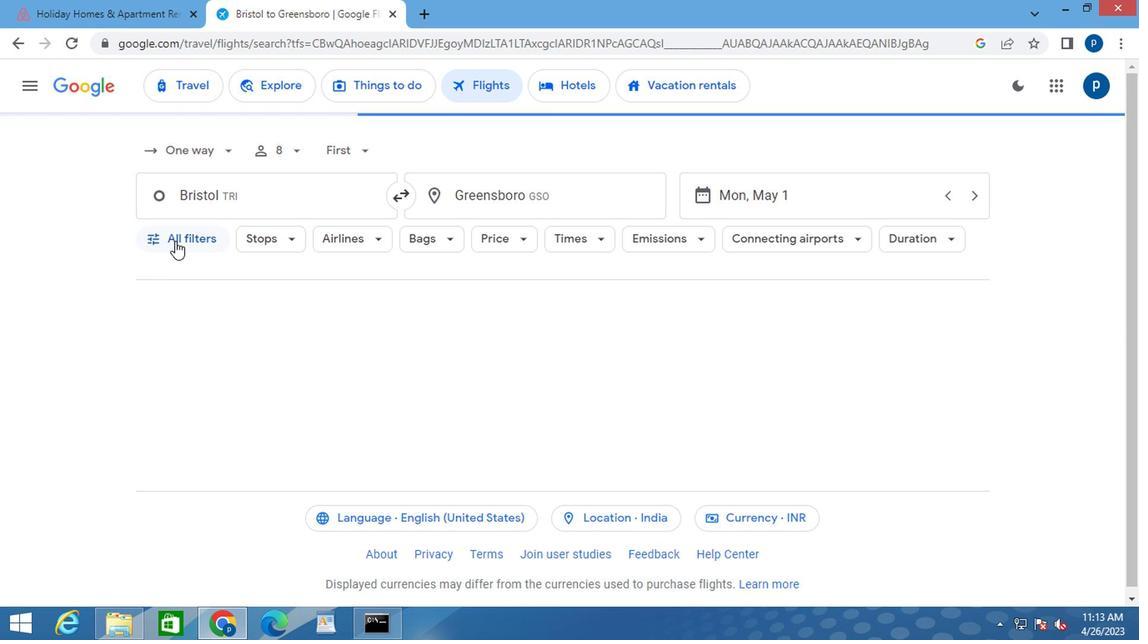 
Action: Mouse moved to (265, 437)
Screenshot: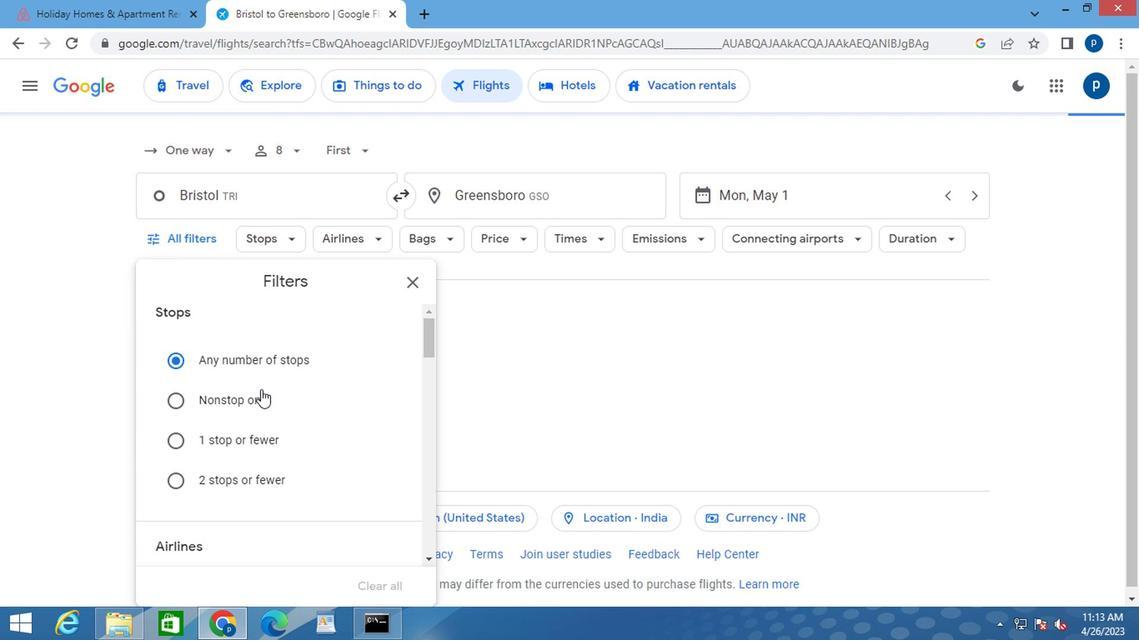 
Action: Mouse scrolled (265, 436) with delta (0, 0)
Screenshot: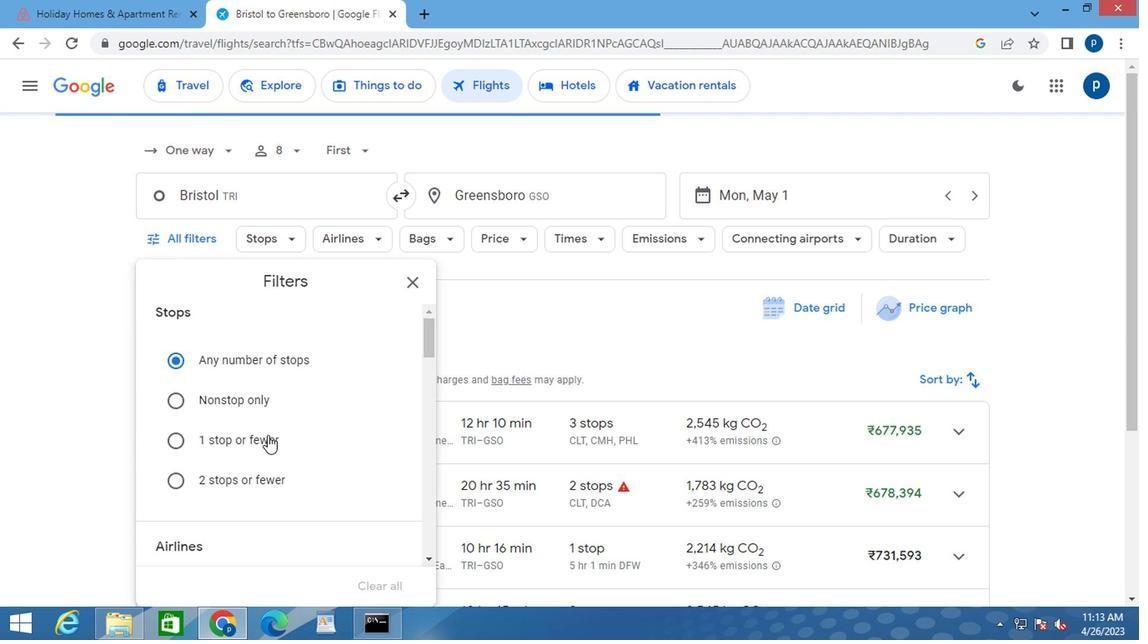 
Action: Mouse scrolled (265, 436) with delta (0, 0)
Screenshot: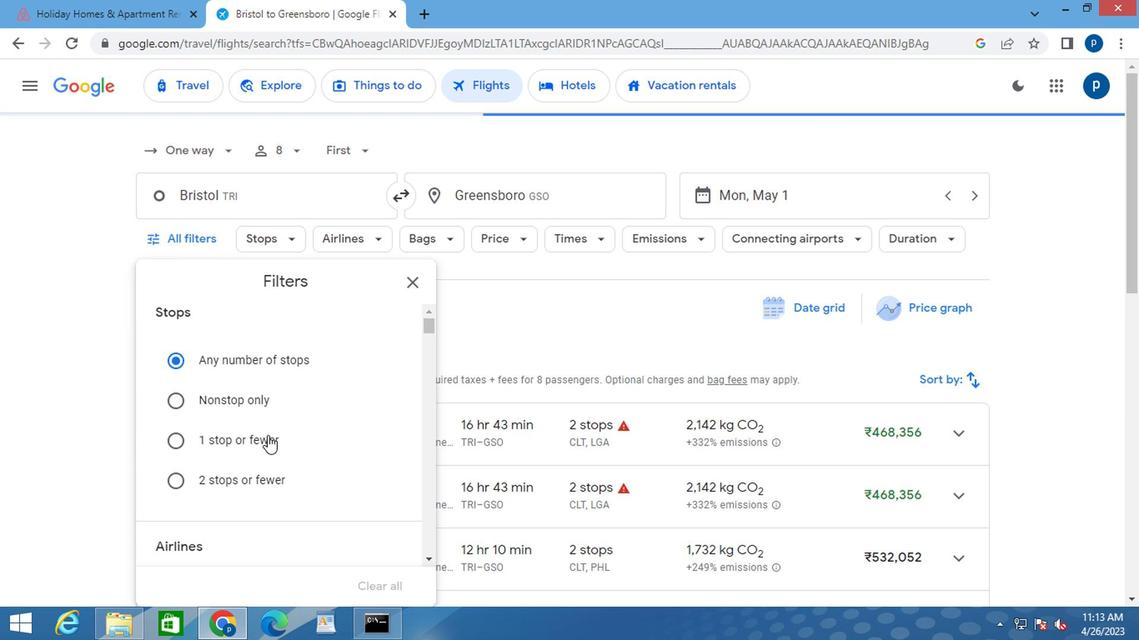 
Action: Mouse moved to (267, 440)
Screenshot: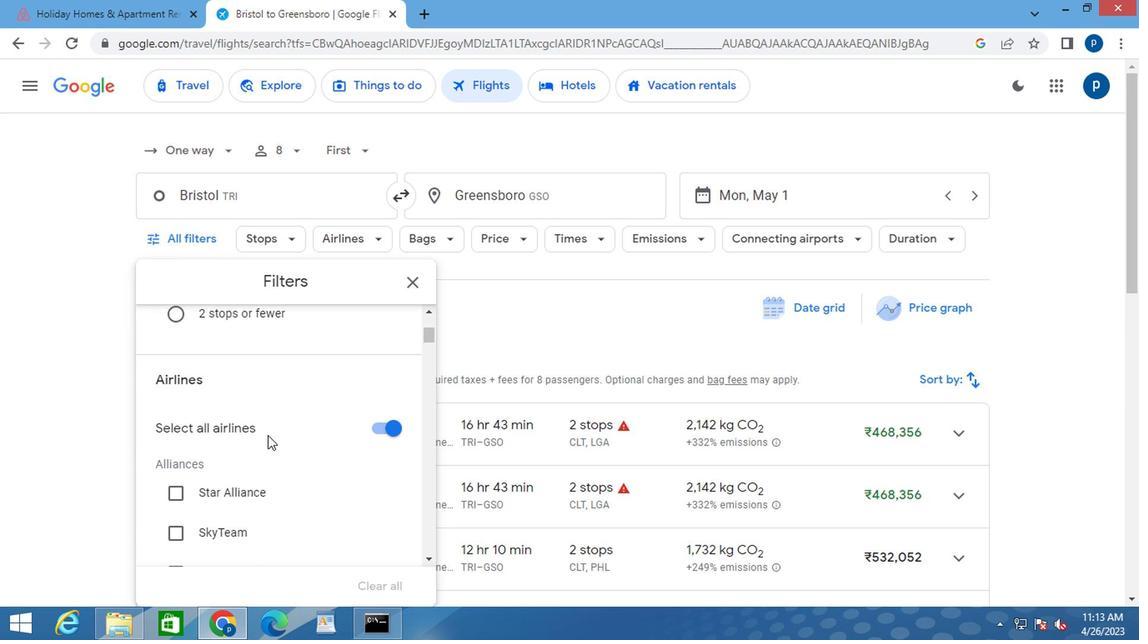 
Action: Mouse scrolled (267, 439) with delta (0, -1)
Screenshot: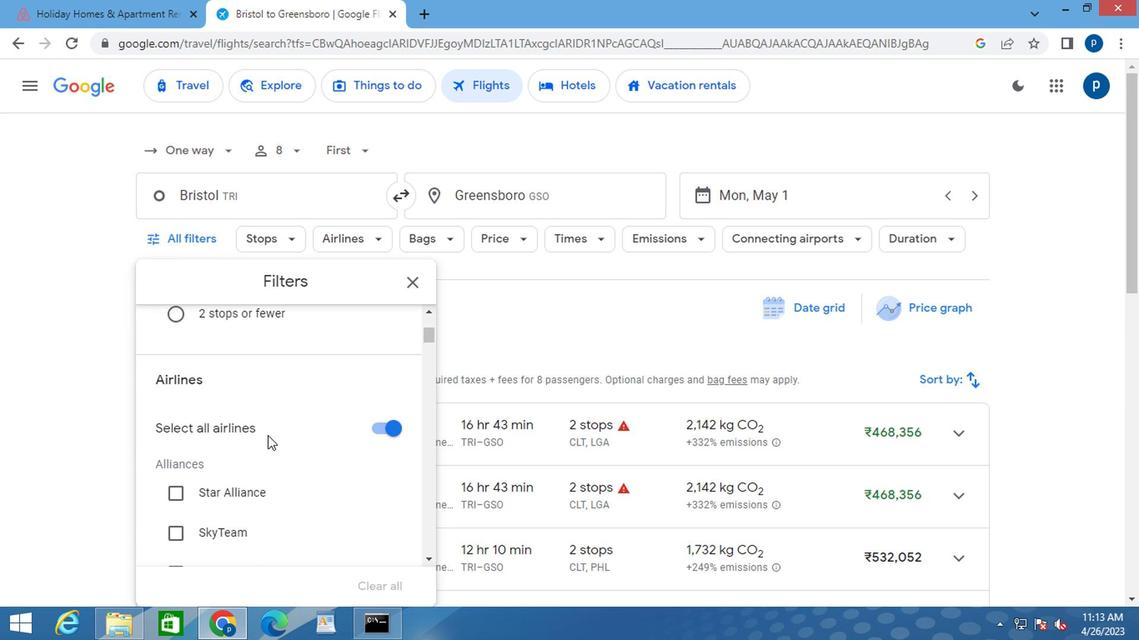 
Action: Mouse scrolled (267, 439) with delta (0, -1)
Screenshot: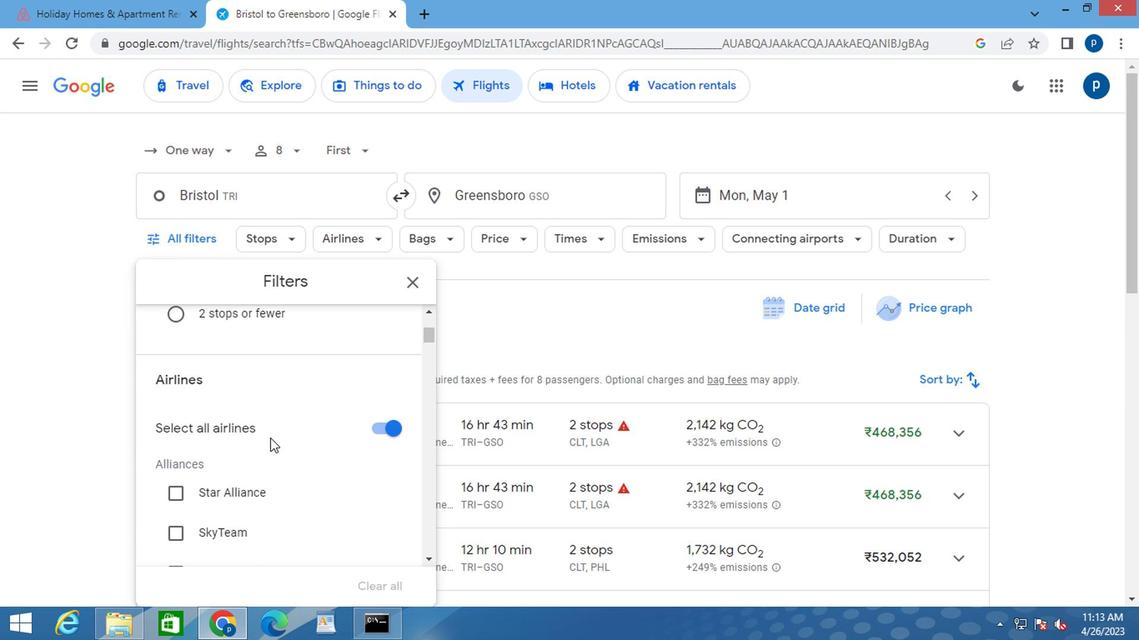 
Action: Mouse scrolled (267, 439) with delta (0, -1)
Screenshot: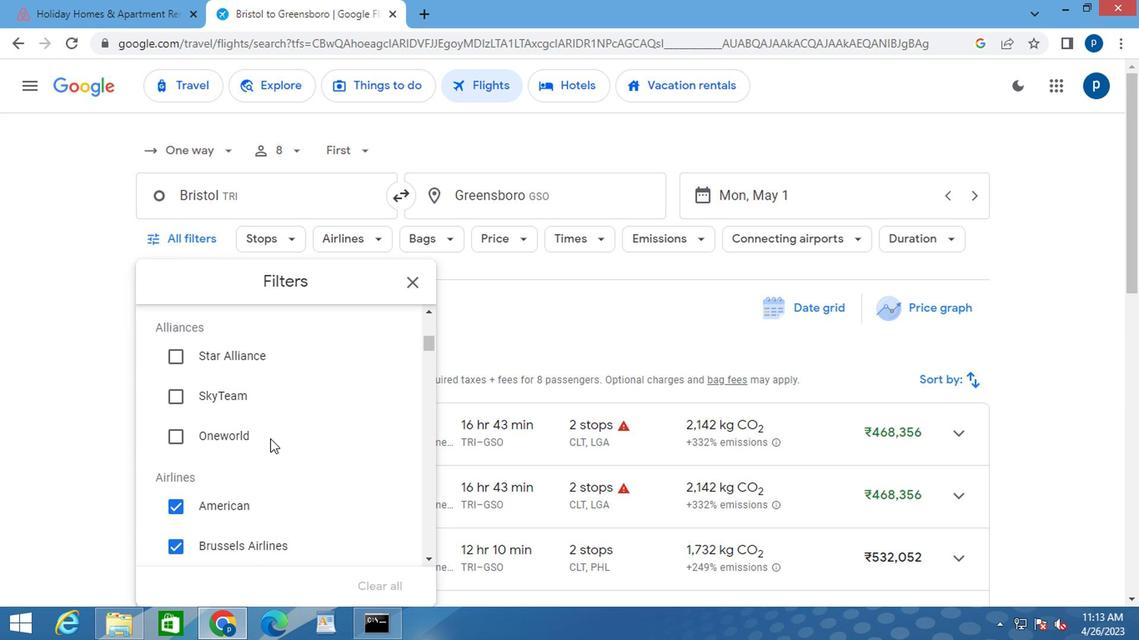 
Action: Mouse moved to (267, 441)
Screenshot: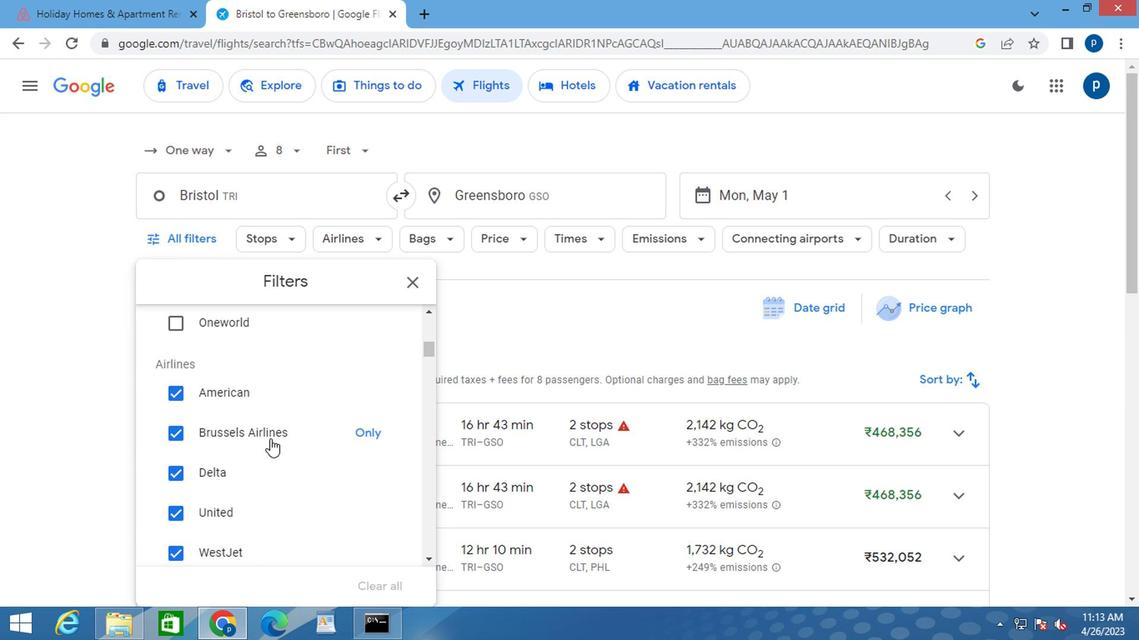 
Action: Mouse scrolled (267, 440) with delta (0, 0)
Screenshot: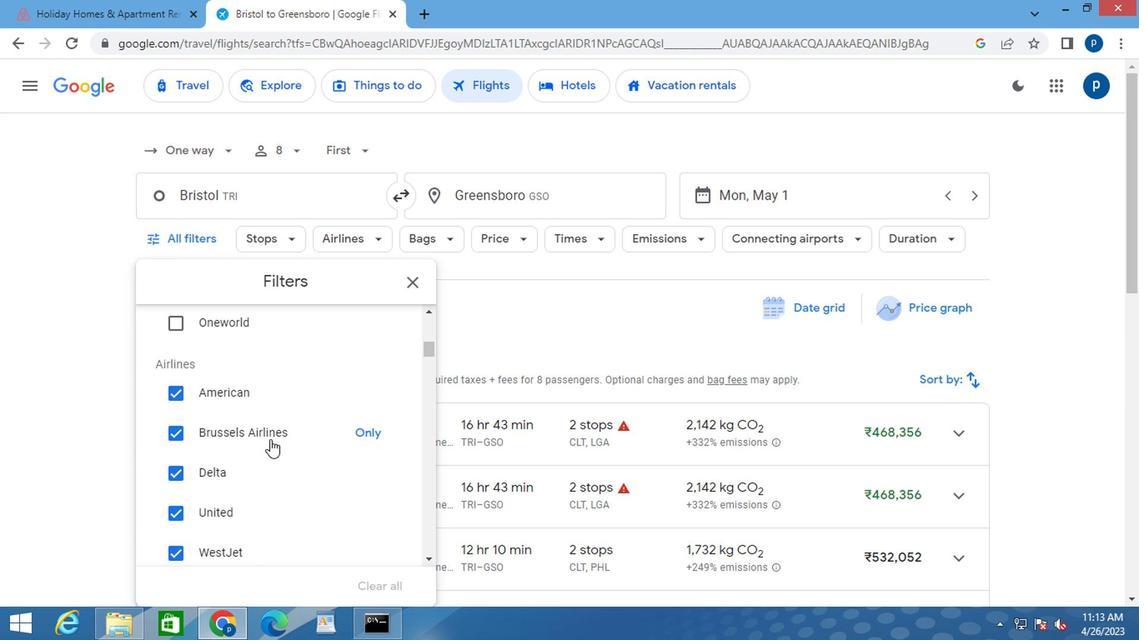 
Action: Mouse moved to (268, 441)
Screenshot: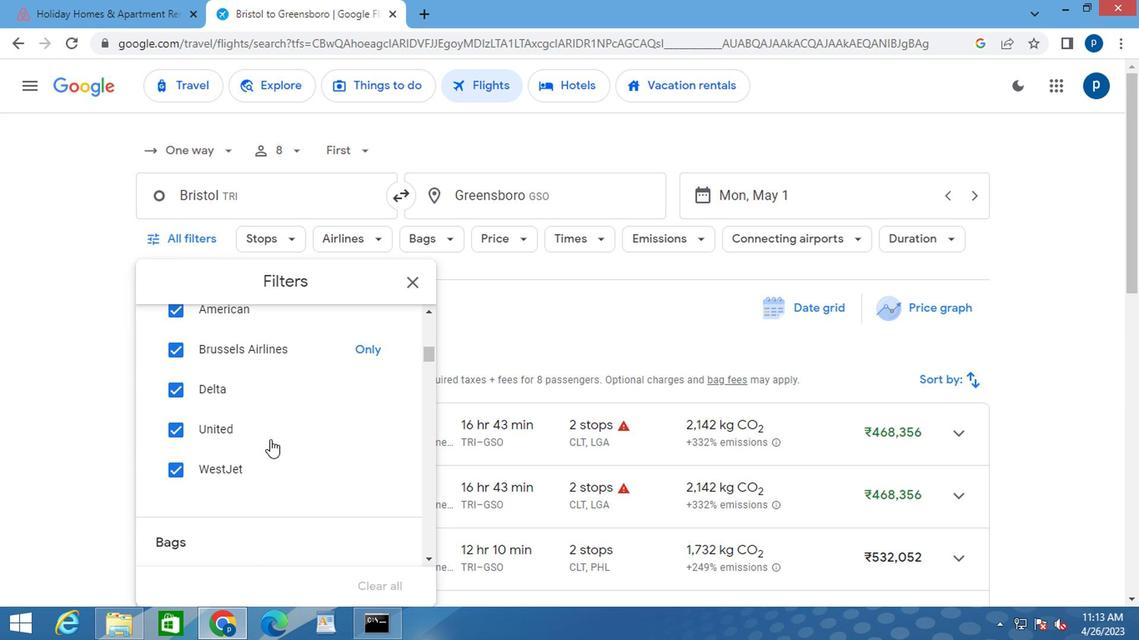 
Action: Mouse scrolled (268, 440) with delta (0, 0)
Screenshot: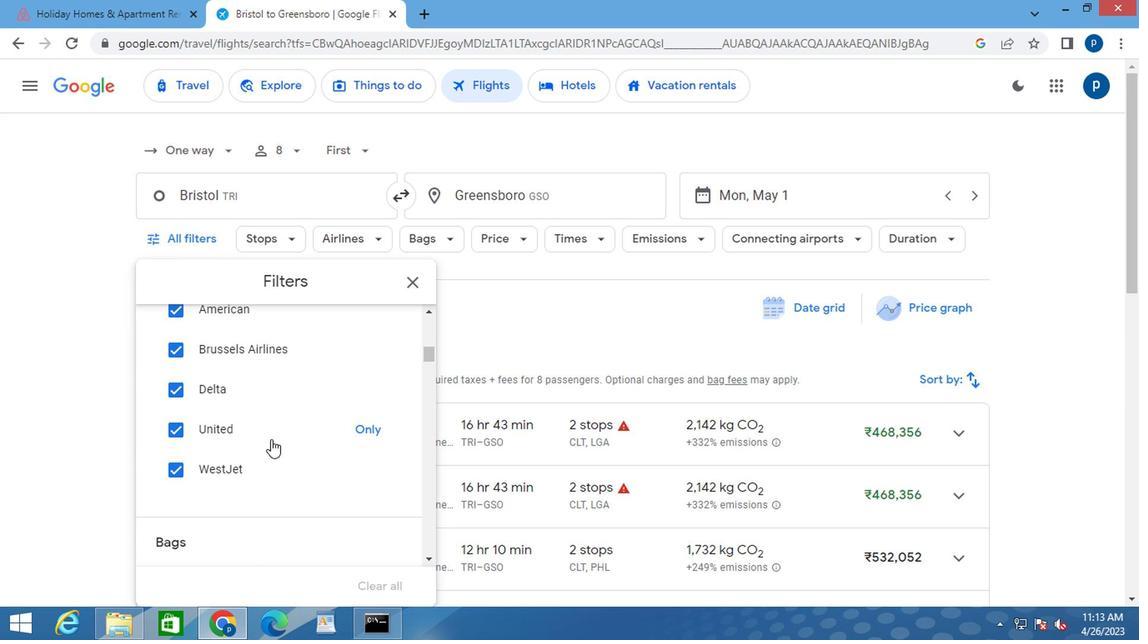 
Action: Mouse scrolled (268, 440) with delta (0, 0)
Screenshot: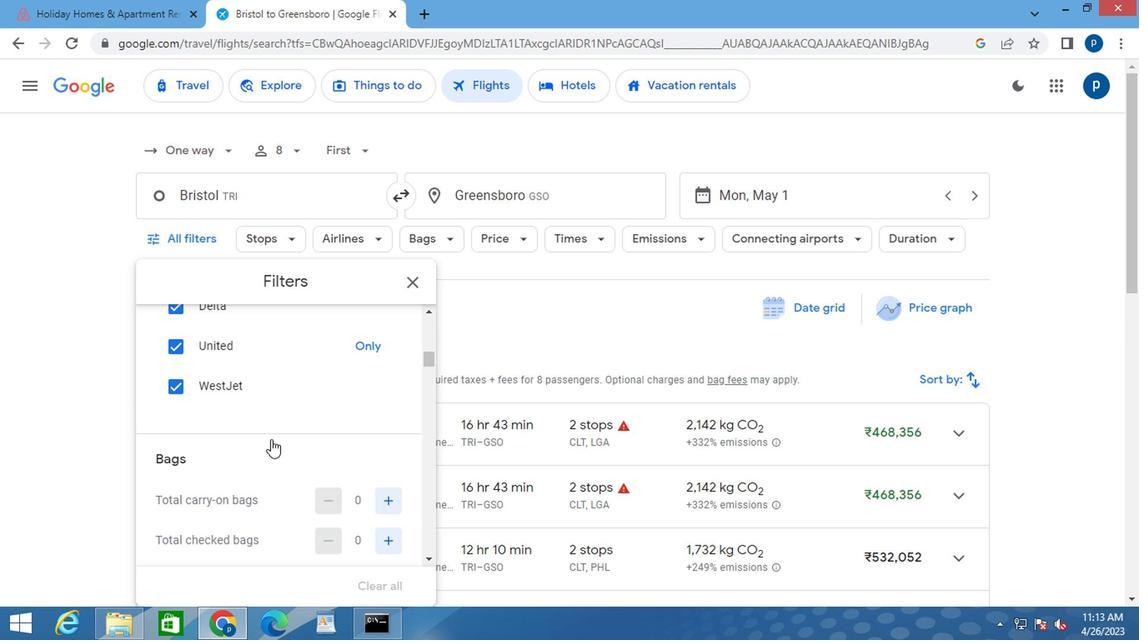 
Action: Mouse moved to (379, 458)
Screenshot: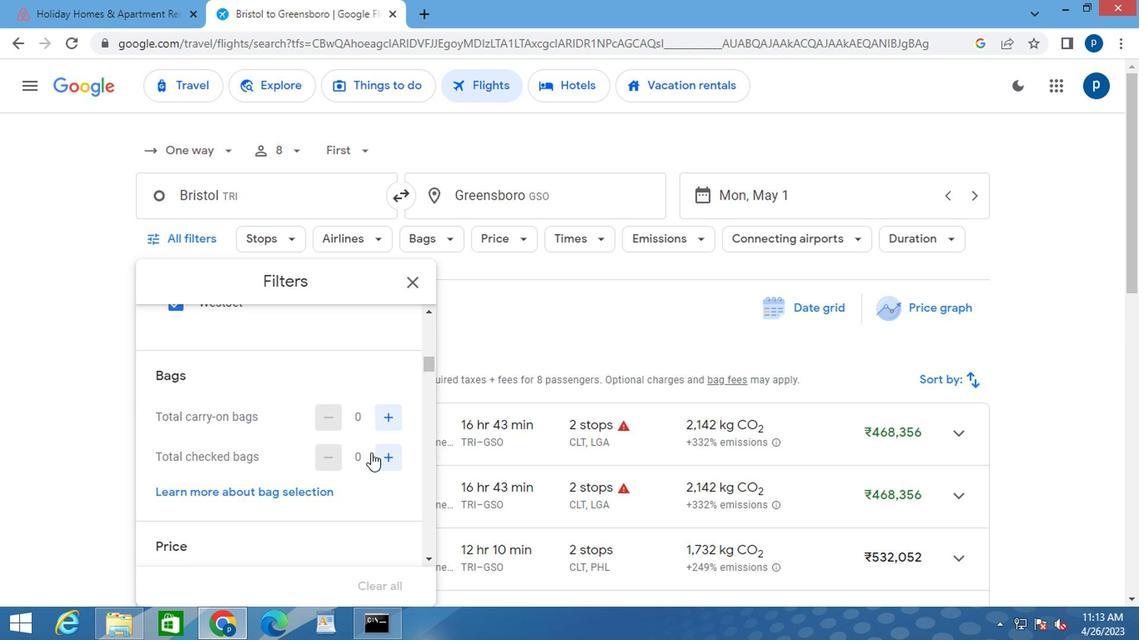 
Action: Mouse pressed left at (379, 458)
Screenshot: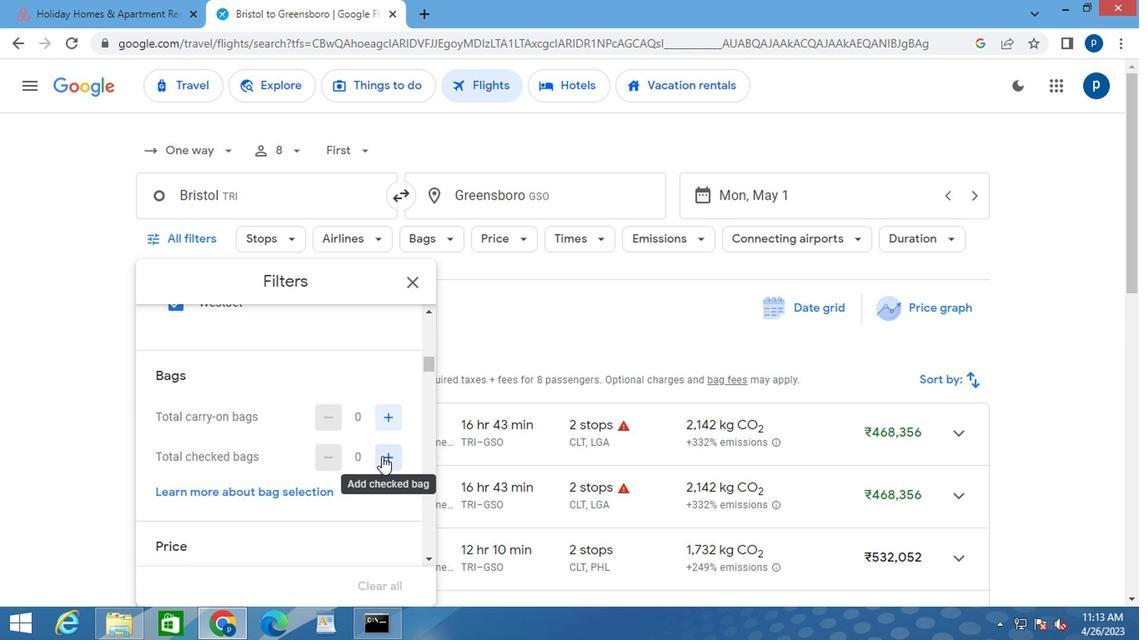 
Action: Mouse moved to (357, 475)
Screenshot: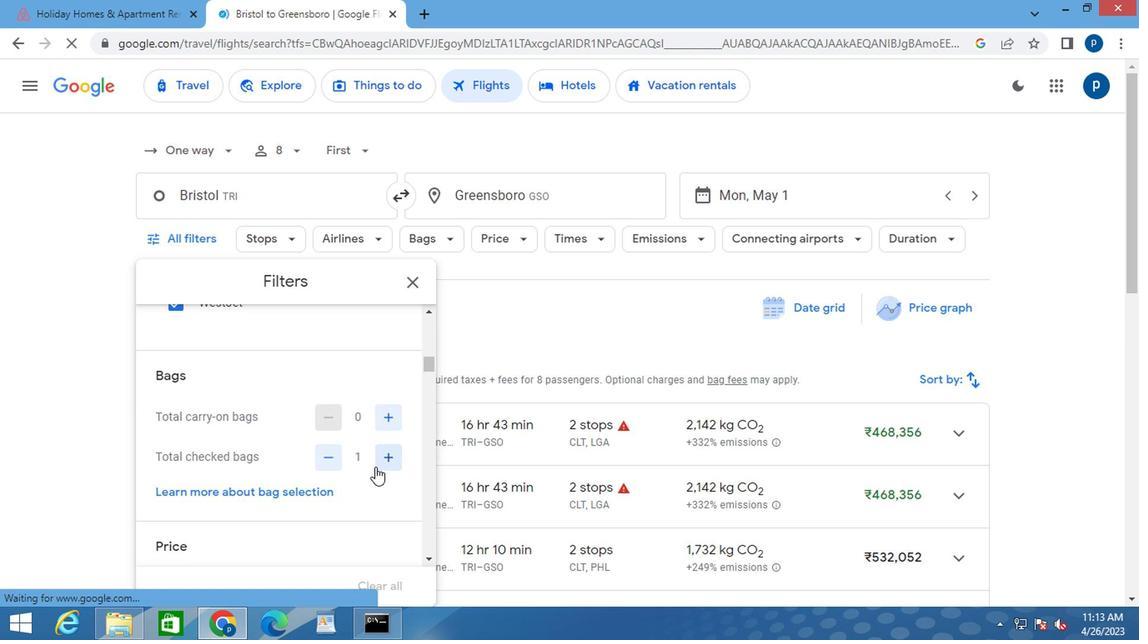 
Action: Mouse scrolled (357, 474) with delta (0, -1)
Screenshot: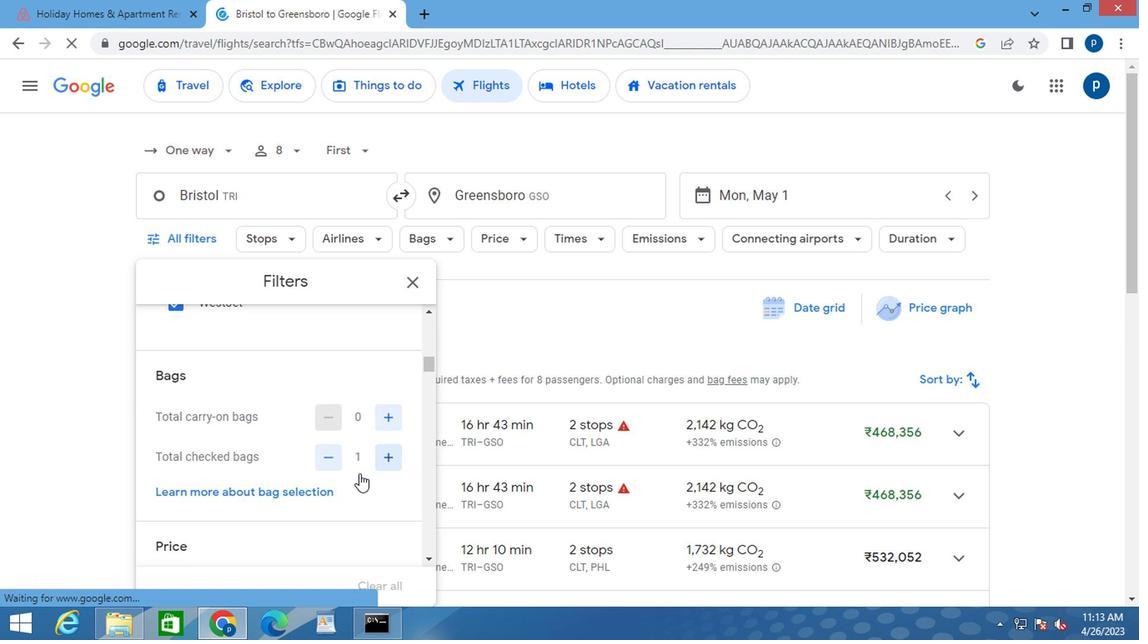 
Action: Mouse moved to (356, 475)
Screenshot: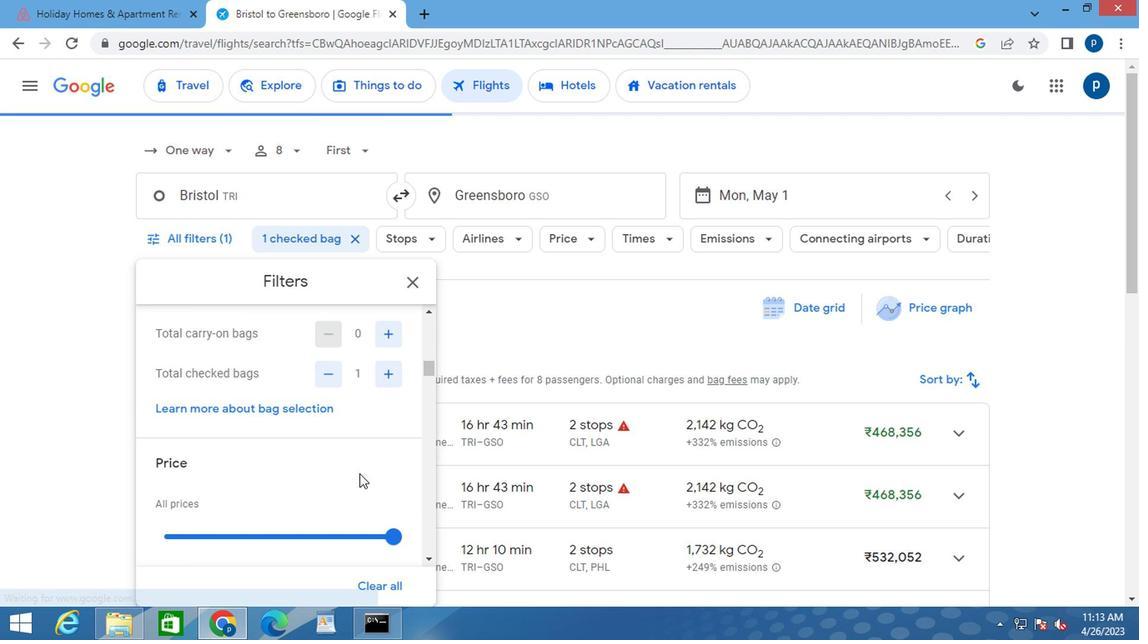 
Action: Mouse scrolled (356, 474) with delta (0, -1)
Screenshot: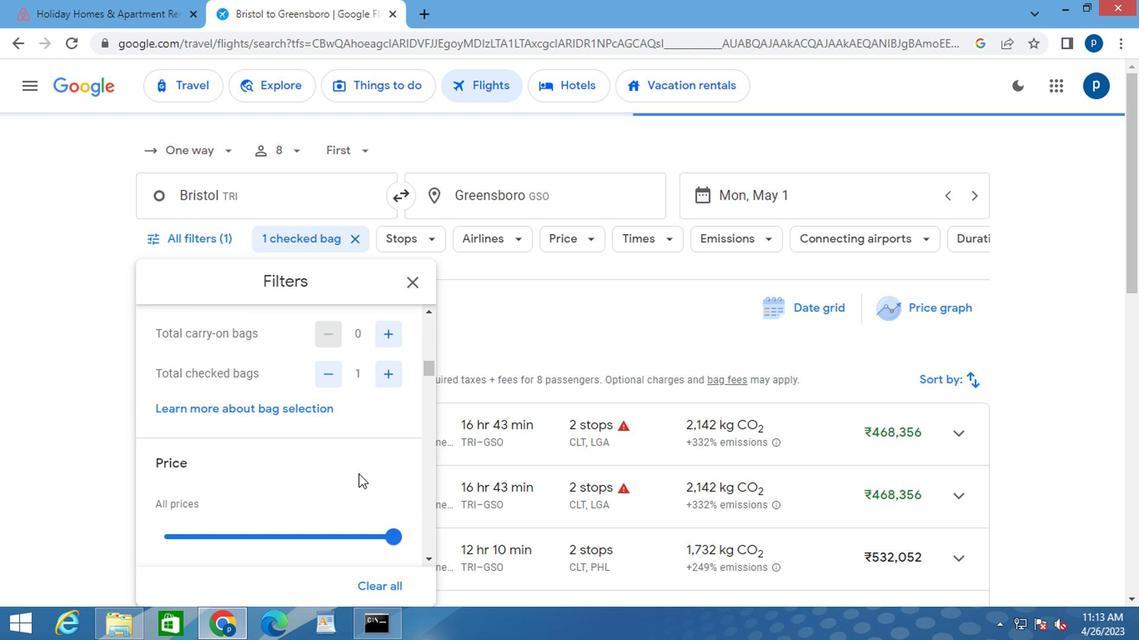 
Action: Mouse moved to (386, 455)
Screenshot: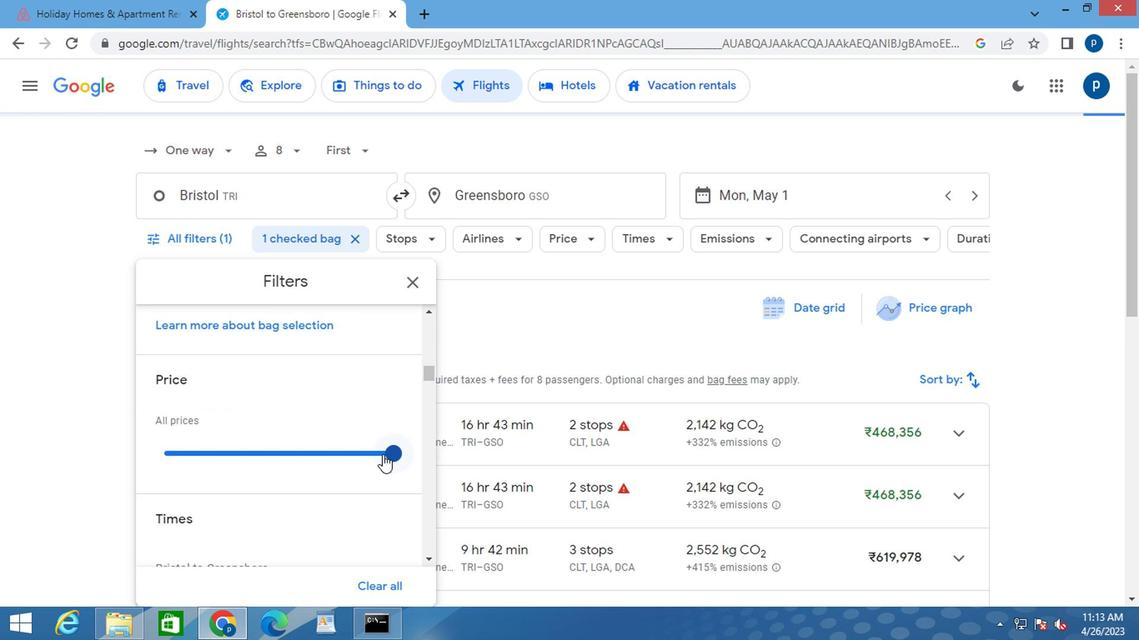 
Action: Mouse pressed left at (386, 455)
Screenshot: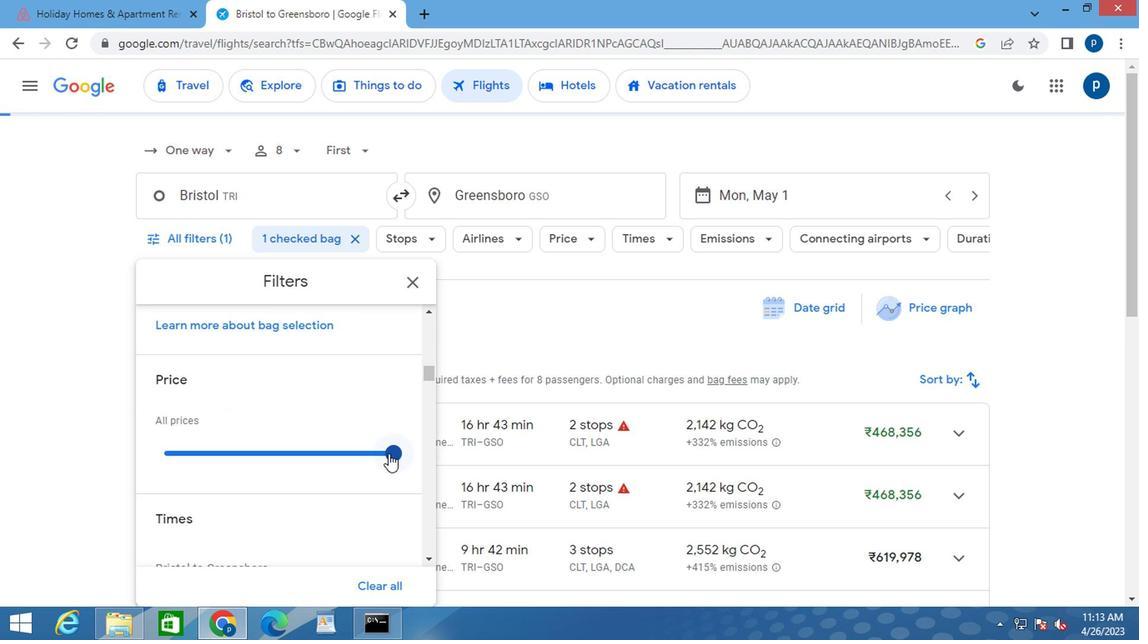 
Action: Mouse moved to (268, 473)
Screenshot: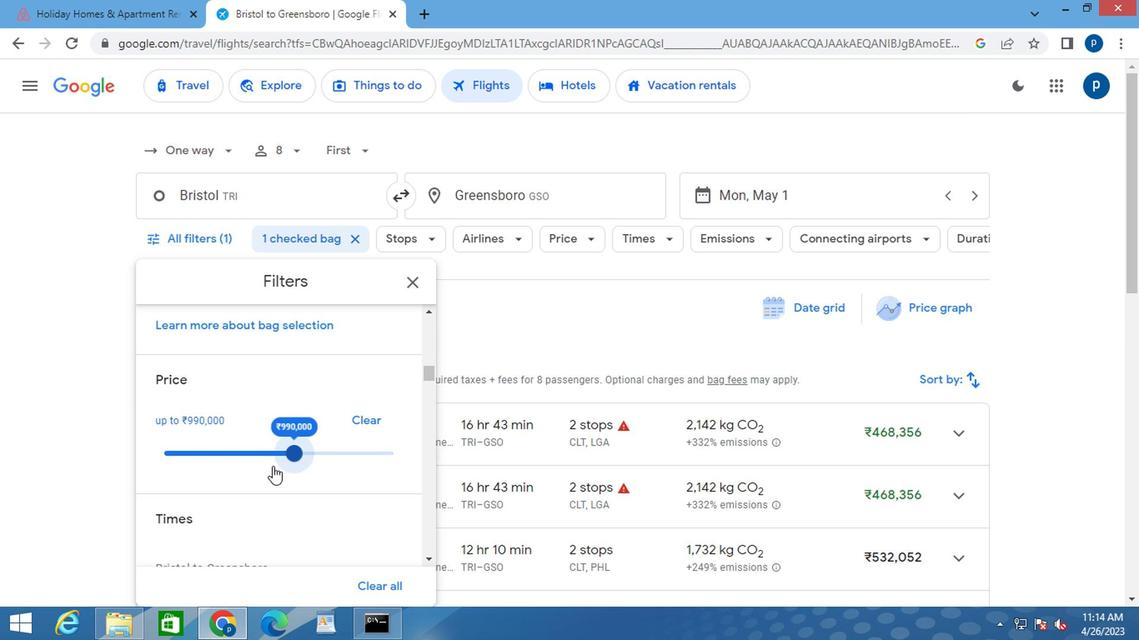 
Action: Mouse scrolled (268, 472) with delta (0, -1)
Screenshot: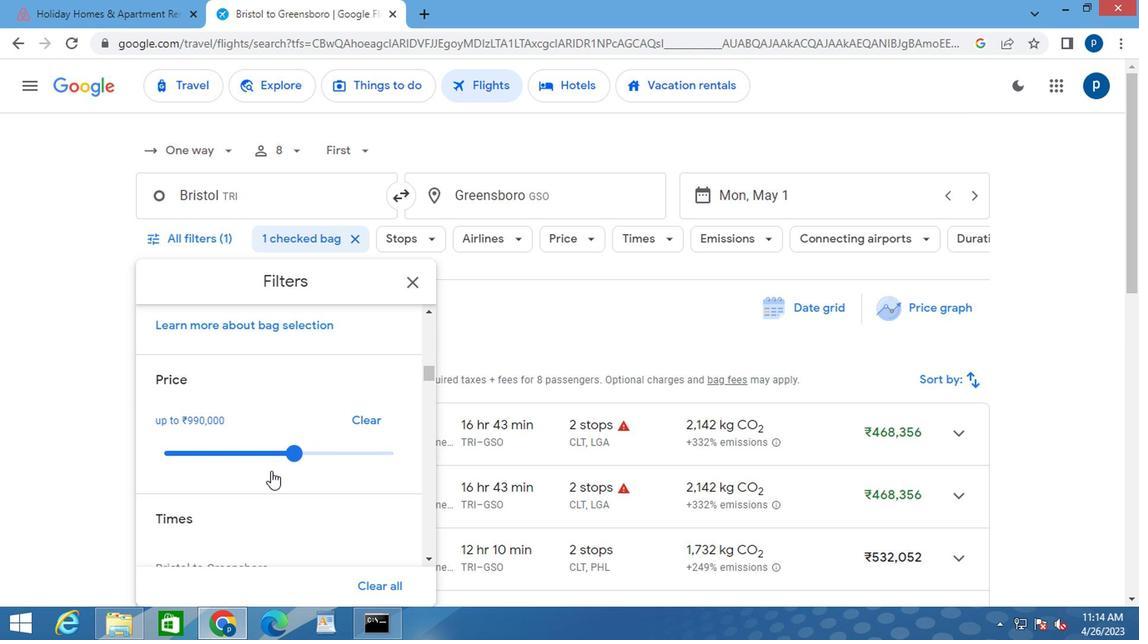 
Action: Mouse moved to (268, 474)
Screenshot: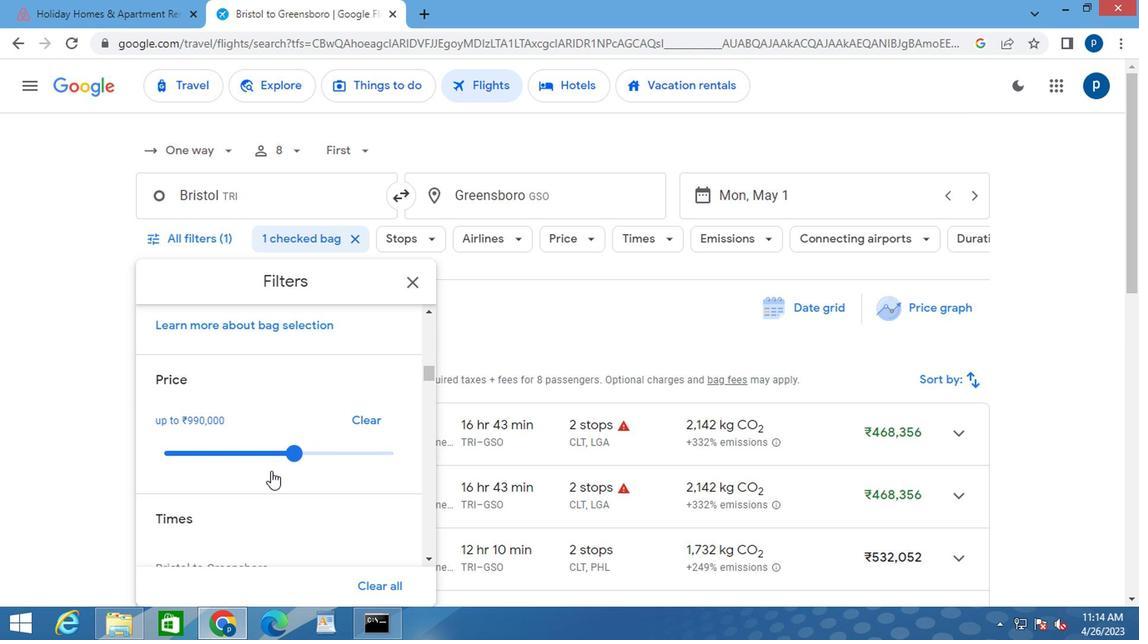 
Action: Mouse scrolled (268, 473) with delta (0, 0)
Screenshot: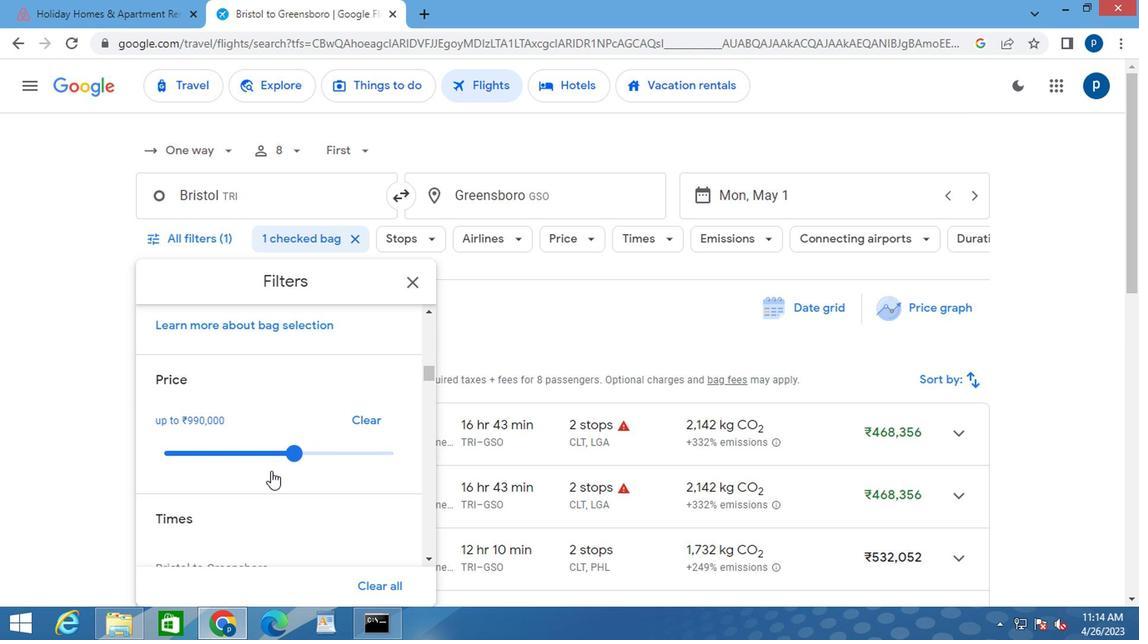 
Action: Mouse moved to (159, 471)
Screenshot: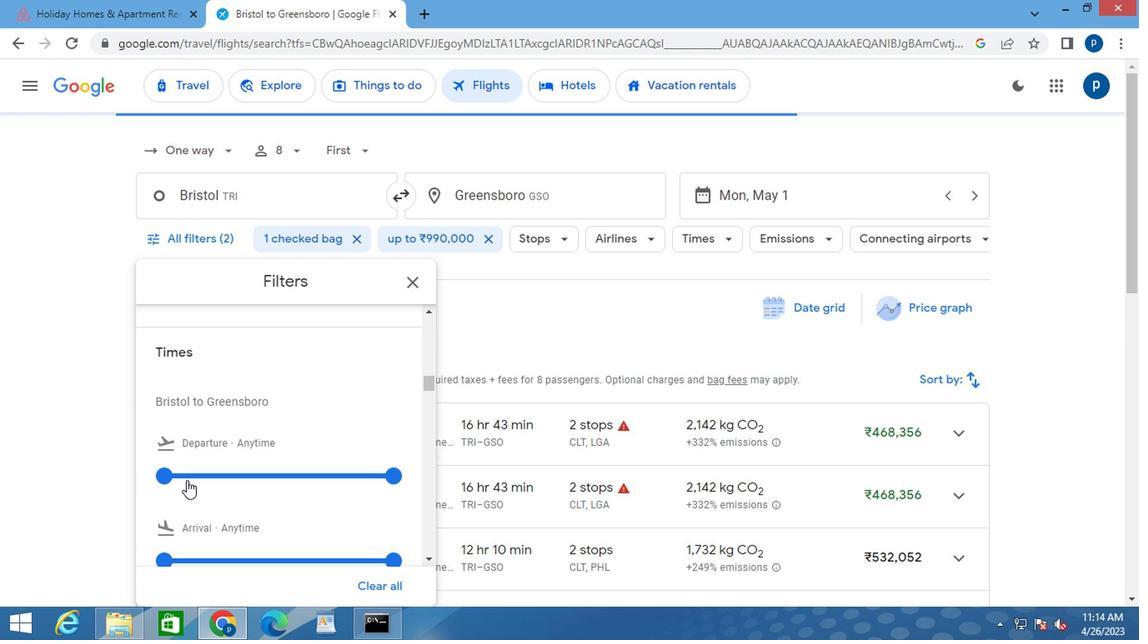
Action: Mouse pressed left at (159, 471)
Screenshot: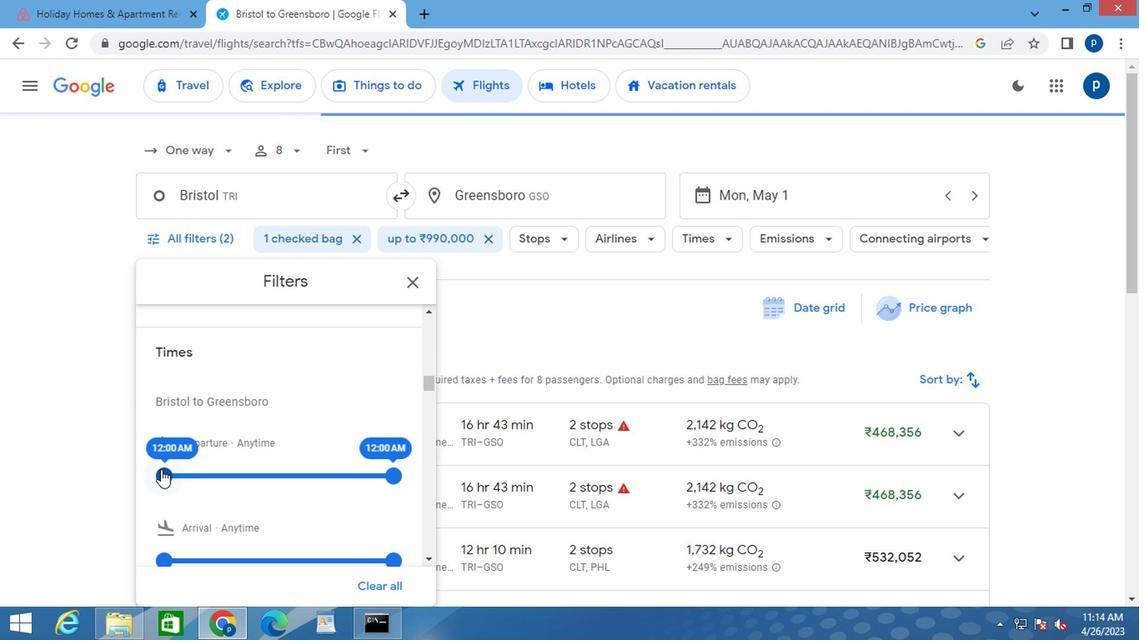 
Action: Mouse moved to (411, 278)
Screenshot: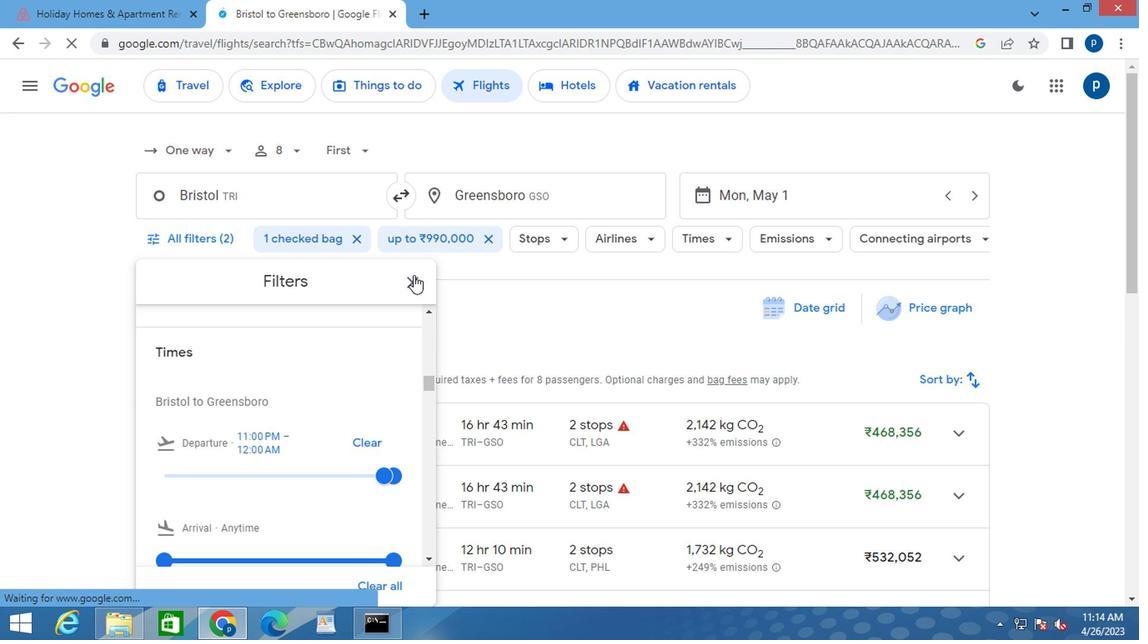 
Action: Mouse pressed left at (411, 278)
Screenshot: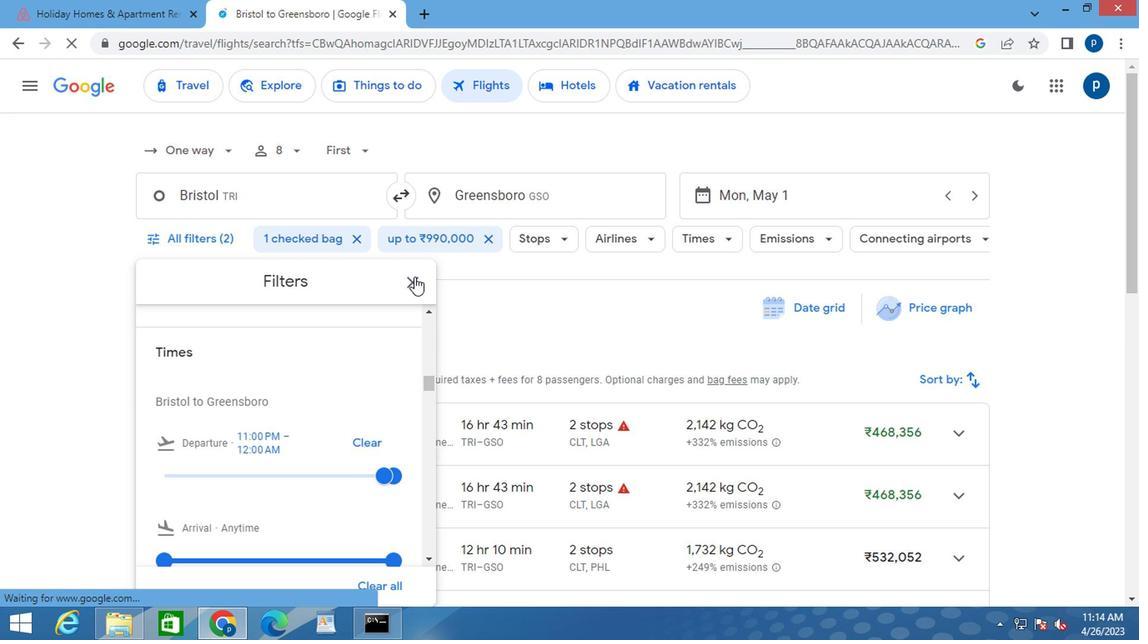 
